 Task: Find connections with filter location Basi with filter topic #branding with filter profile language English with filter current company The Mill with filter school Little Flower Public School - India with filter industry Housing and Community Development with filter service category Telecommunications with filter keywords title Controller
Action: Mouse moved to (474, 63)
Screenshot: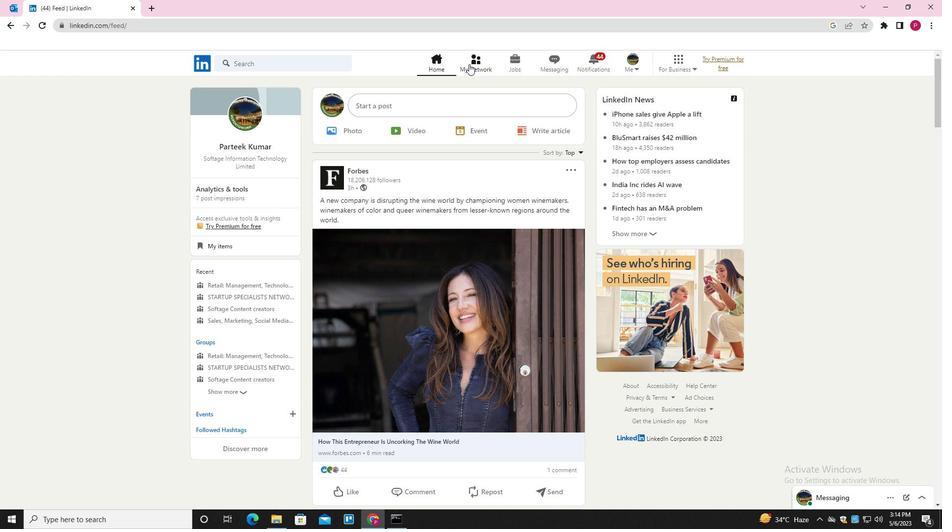 
Action: Mouse pressed left at (474, 63)
Screenshot: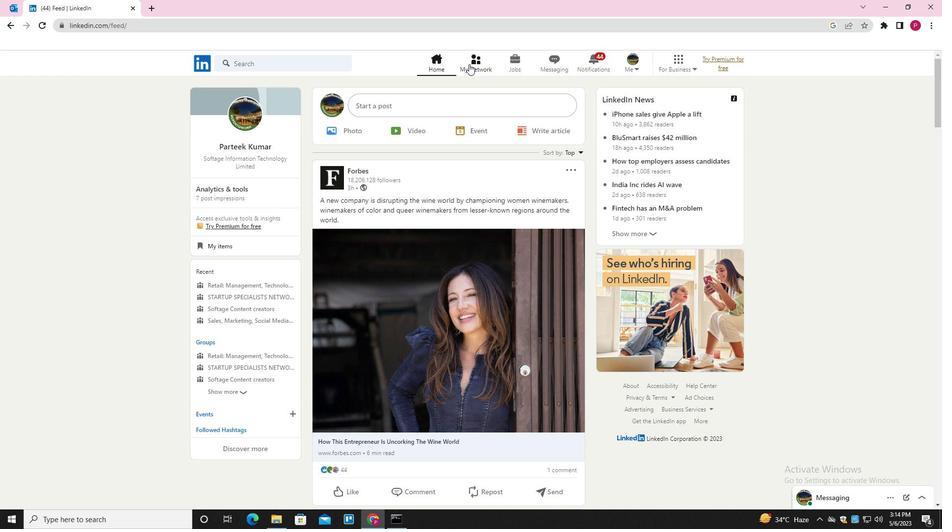 
Action: Mouse moved to (317, 110)
Screenshot: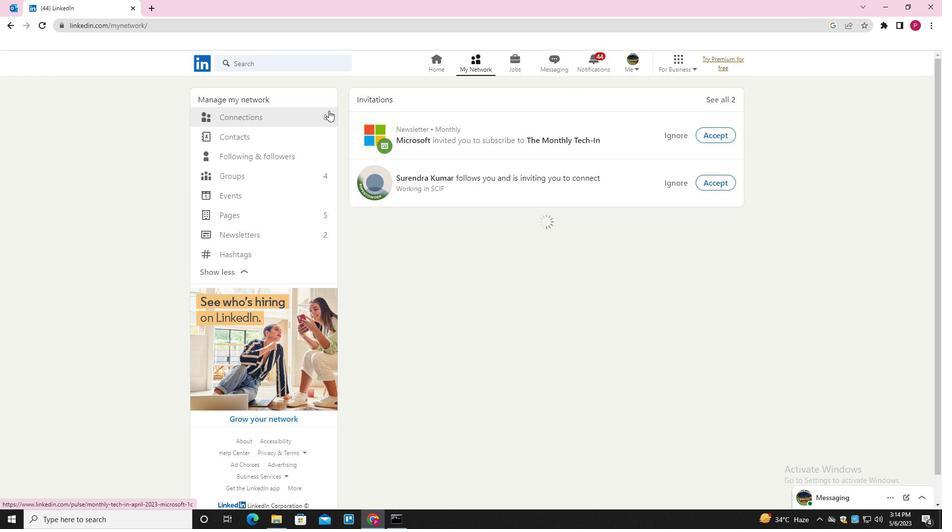
Action: Mouse pressed left at (317, 110)
Screenshot: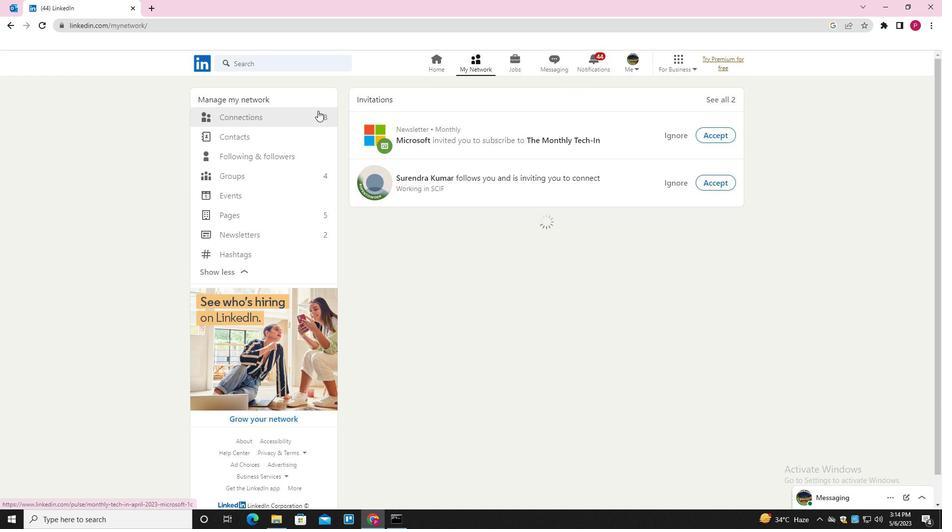 
Action: Mouse moved to (305, 115)
Screenshot: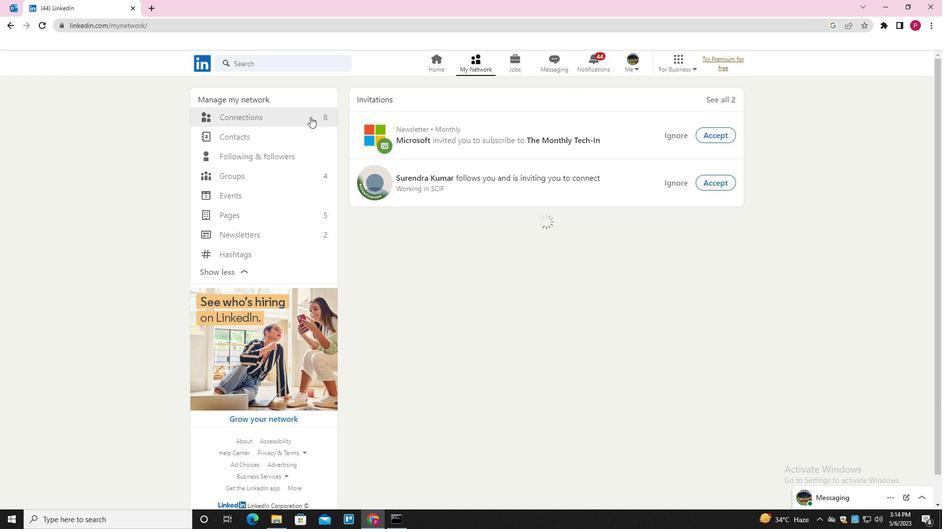 
Action: Mouse pressed left at (305, 115)
Screenshot: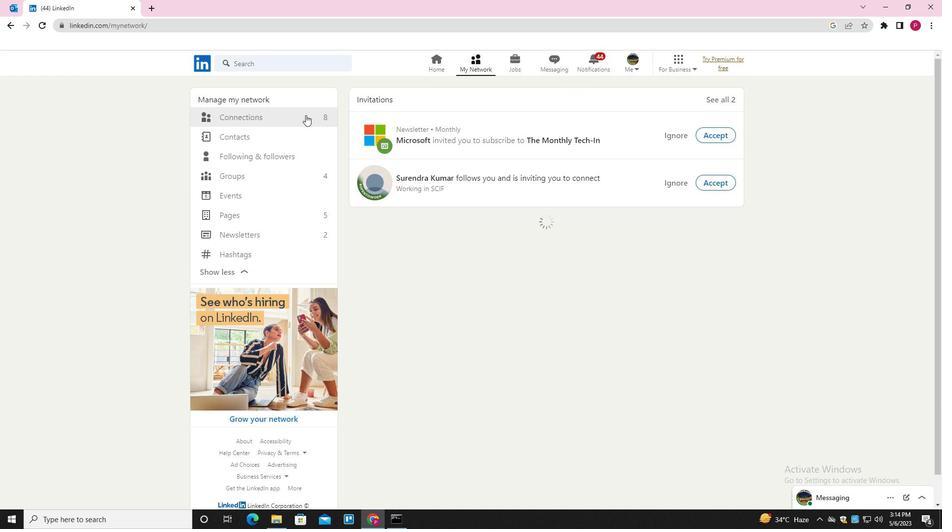 
Action: Mouse moved to (556, 120)
Screenshot: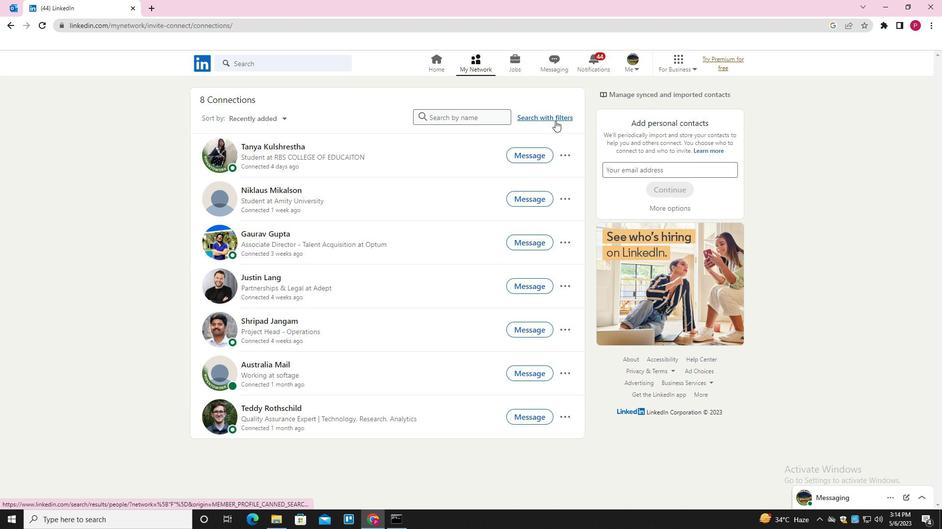 
Action: Mouse pressed left at (556, 120)
Screenshot: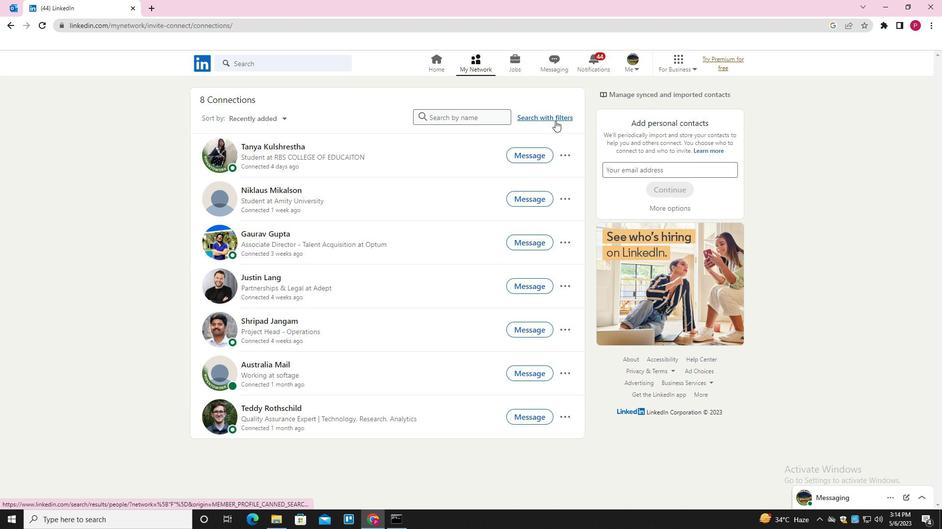 
Action: Mouse moved to (506, 92)
Screenshot: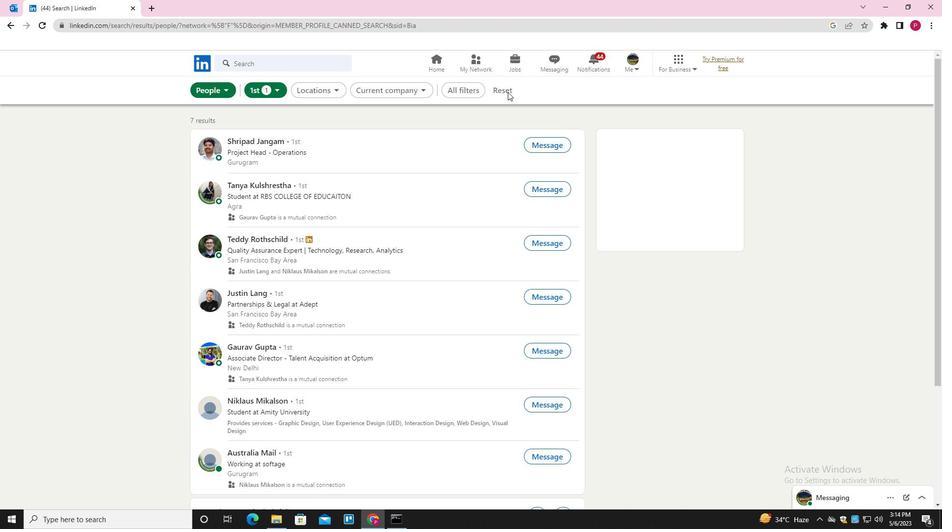 
Action: Mouse pressed left at (506, 92)
Screenshot: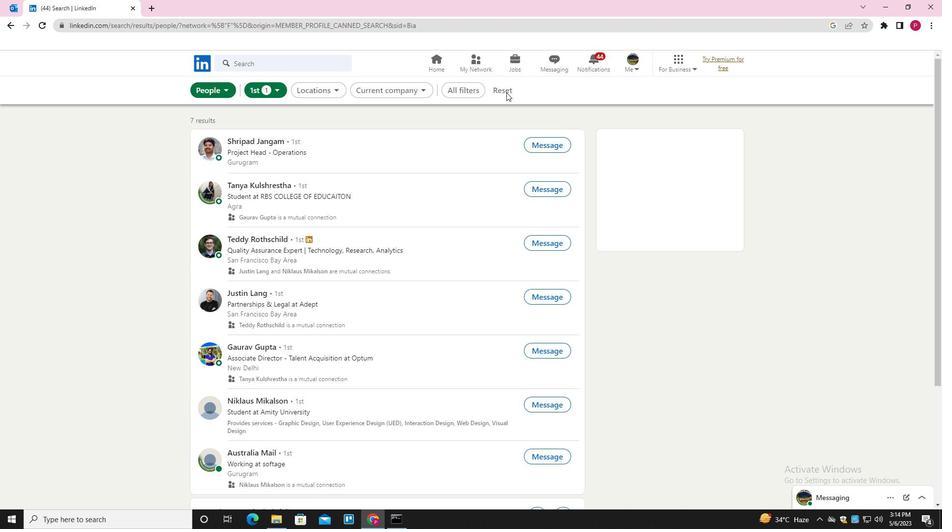 
Action: Mouse moved to (490, 92)
Screenshot: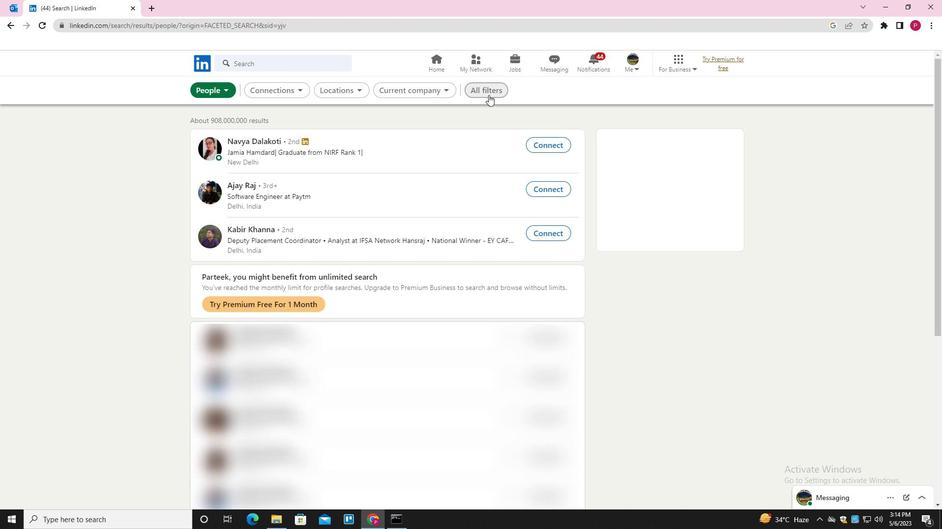
Action: Mouse pressed left at (490, 92)
Screenshot: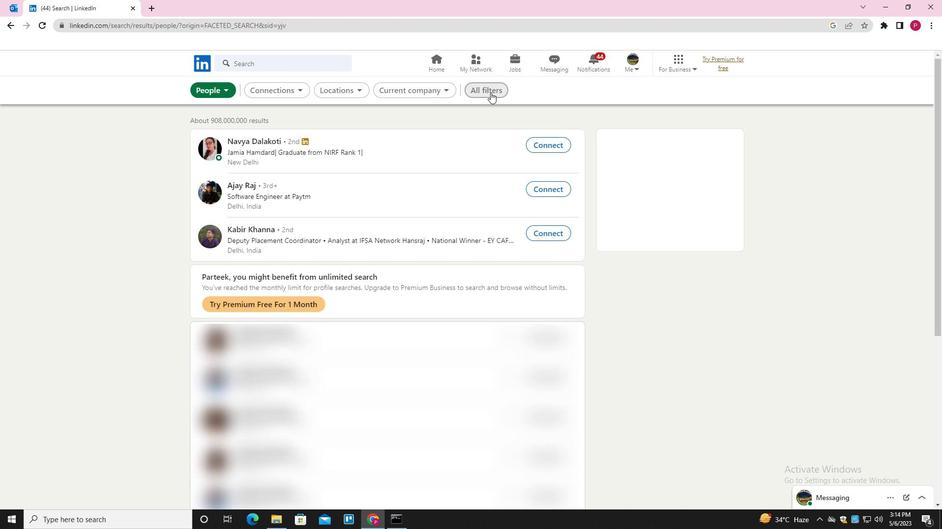 
Action: Mouse moved to (704, 237)
Screenshot: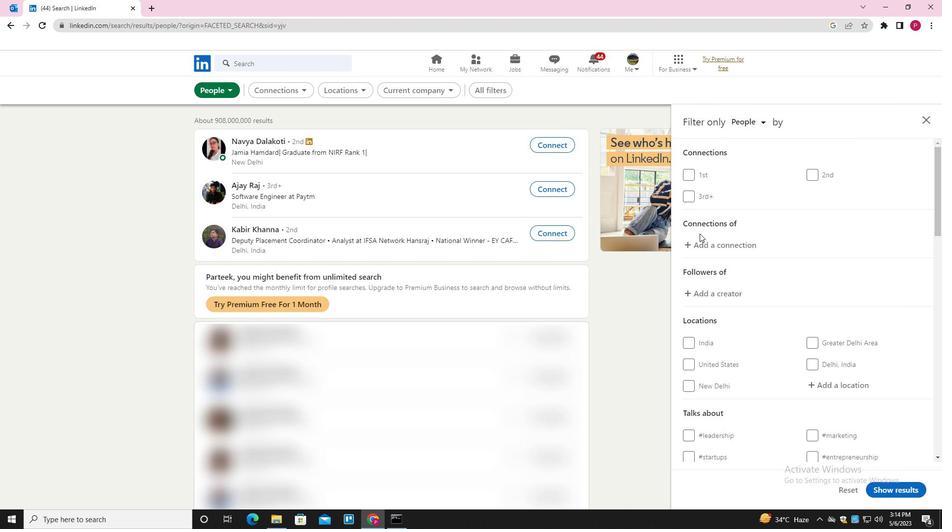 
Action: Mouse scrolled (704, 236) with delta (0, 0)
Screenshot: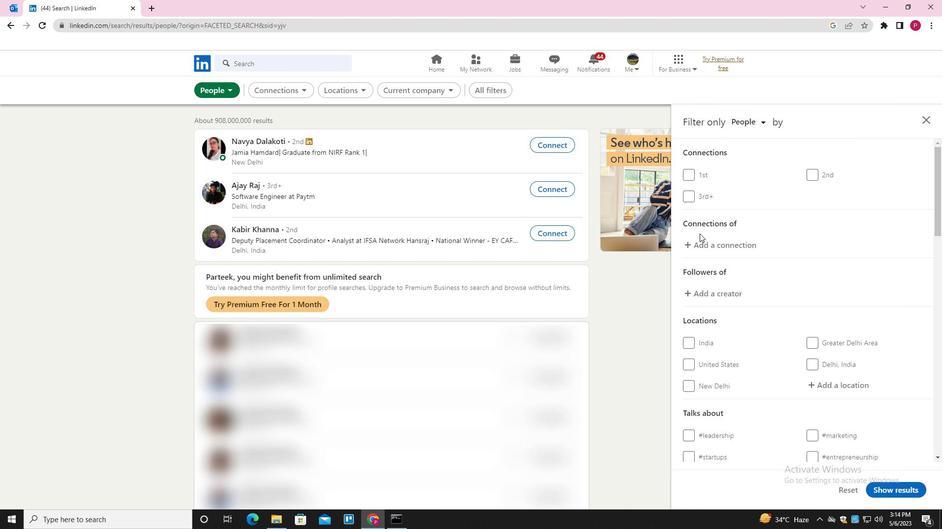 
Action: Mouse moved to (705, 238)
Screenshot: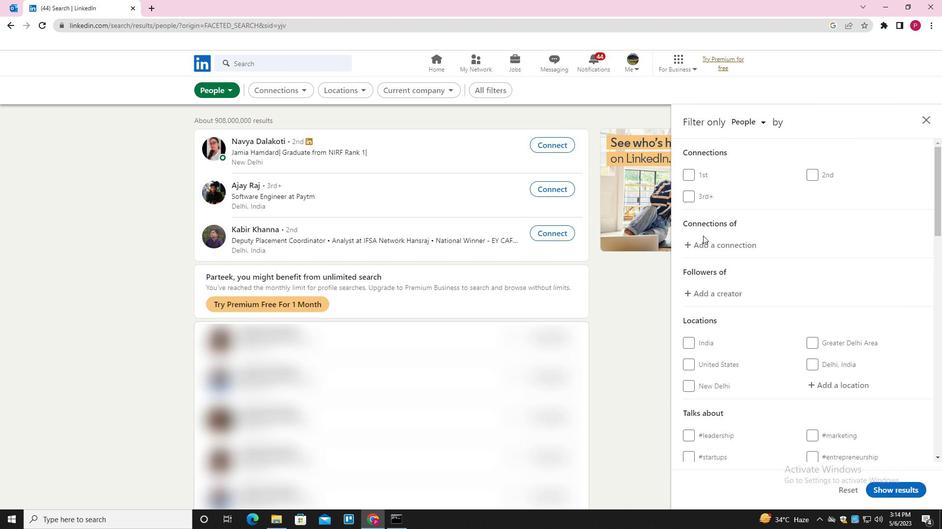 
Action: Mouse scrolled (705, 237) with delta (0, 0)
Screenshot: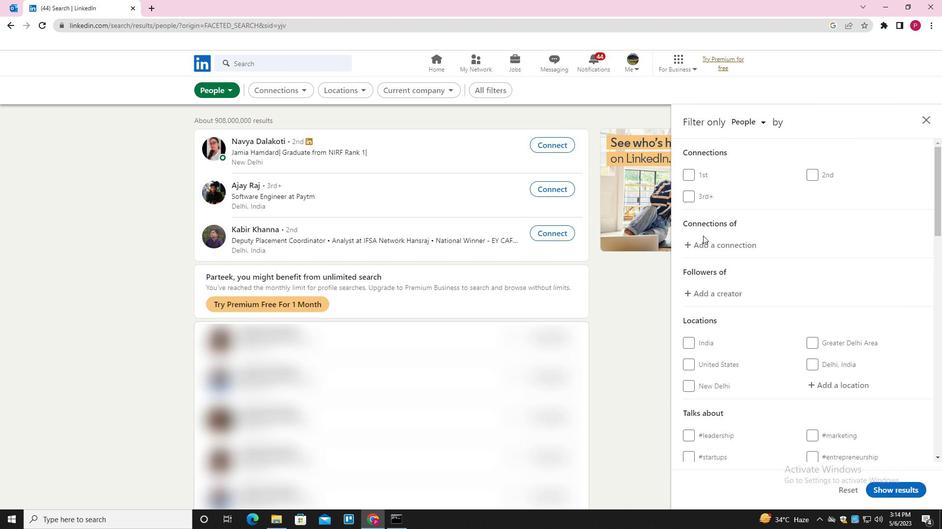 
Action: Mouse moved to (845, 287)
Screenshot: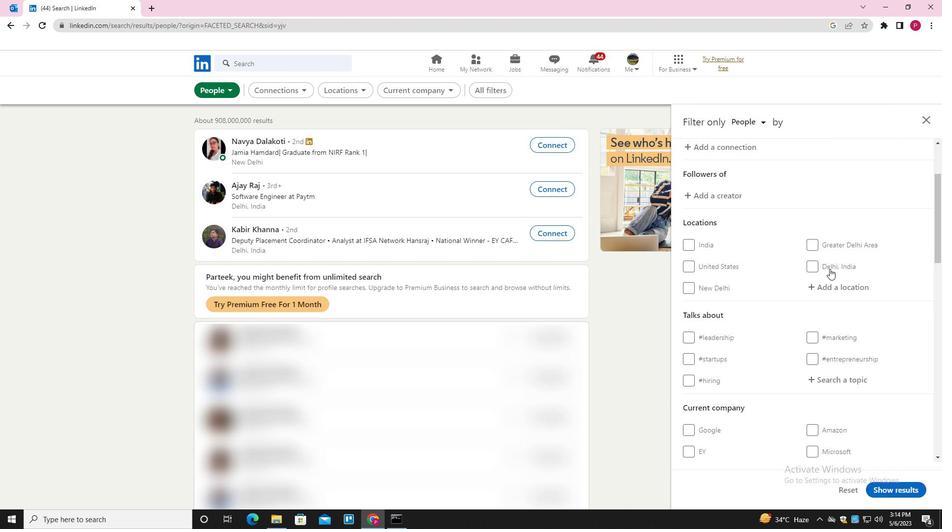 
Action: Mouse pressed left at (845, 287)
Screenshot: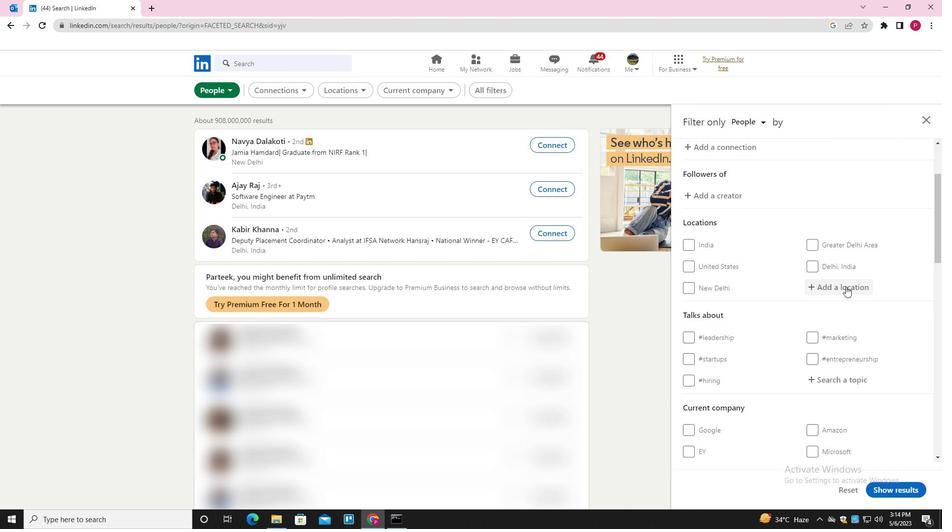 
Action: Key pressed <Key.shift>BASI<Key.down><Key.down><Key.down><Key.down><Key.down><Key.down><Key.down><Key.down><Key.down><Key.down><Key.down><Key.down><Key.down><Key.down><Key.down><Key.down><Key.up><Key.enter>
Screenshot: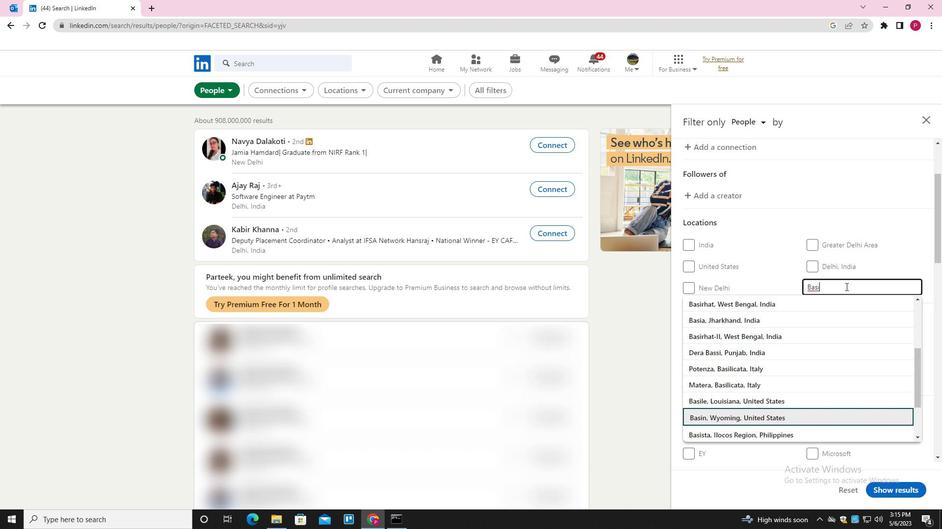 
Action: Mouse moved to (799, 319)
Screenshot: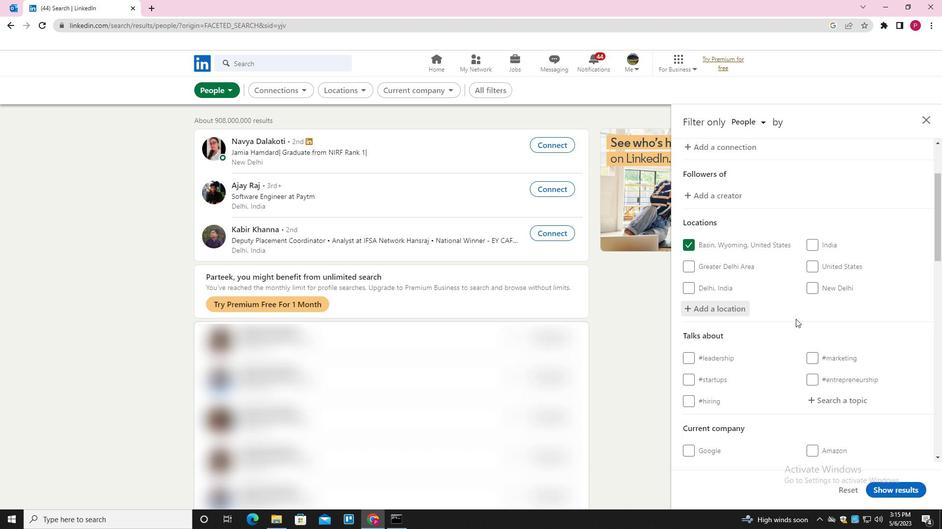 
Action: Mouse scrolled (799, 319) with delta (0, 0)
Screenshot: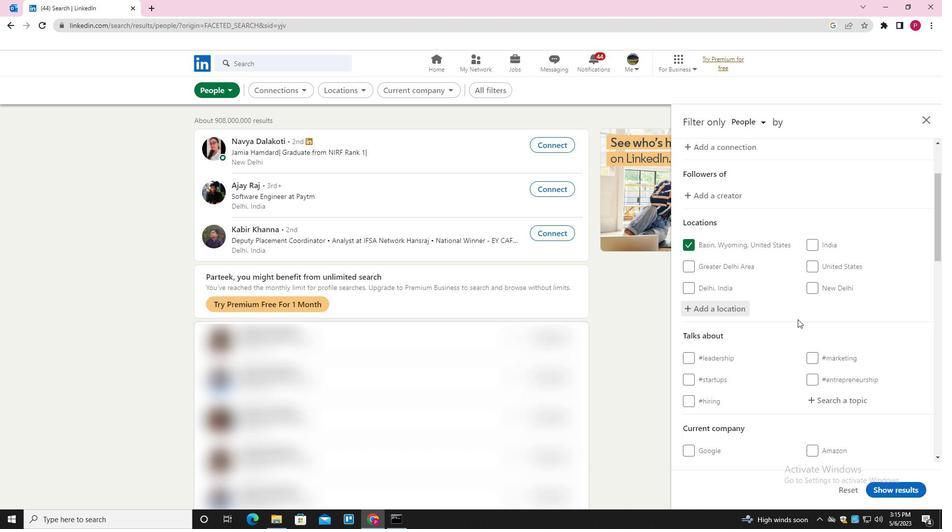 
Action: Mouse scrolled (799, 319) with delta (0, 0)
Screenshot: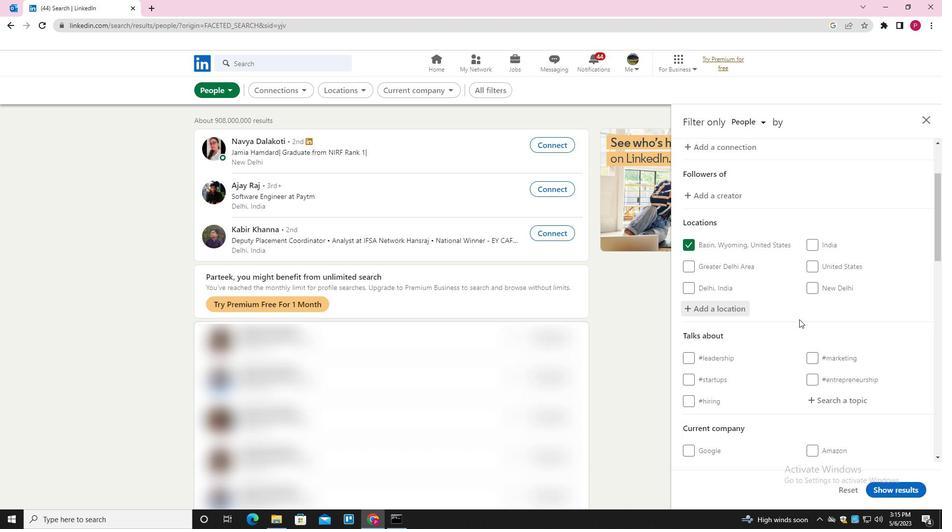 
Action: Mouse scrolled (799, 319) with delta (0, 0)
Screenshot: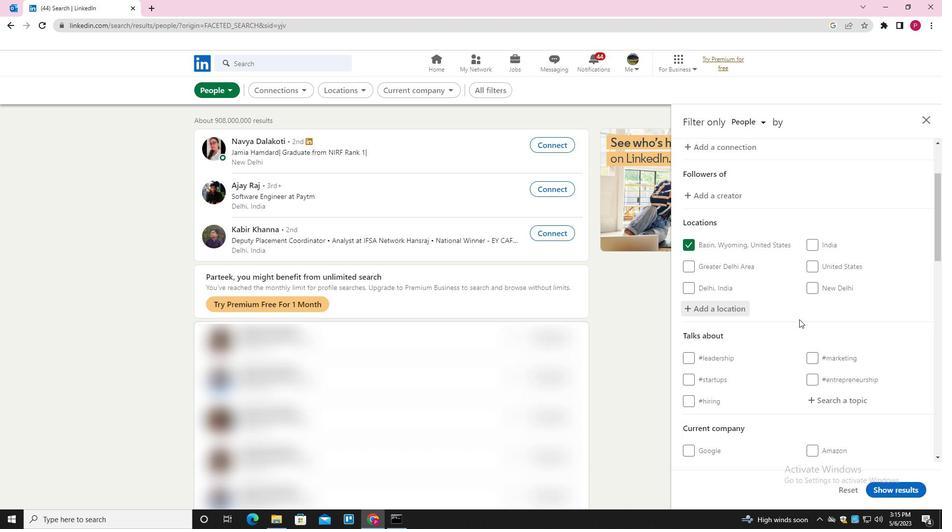 
Action: Mouse scrolled (799, 319) with delta (0, 0)
Screenshot: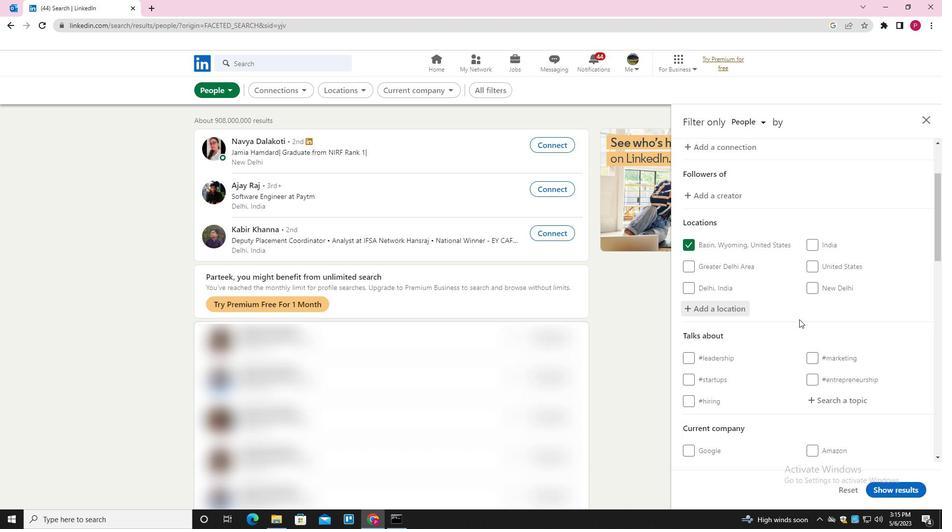 
Action: Mouse moved to (844, 206)
Screenshot: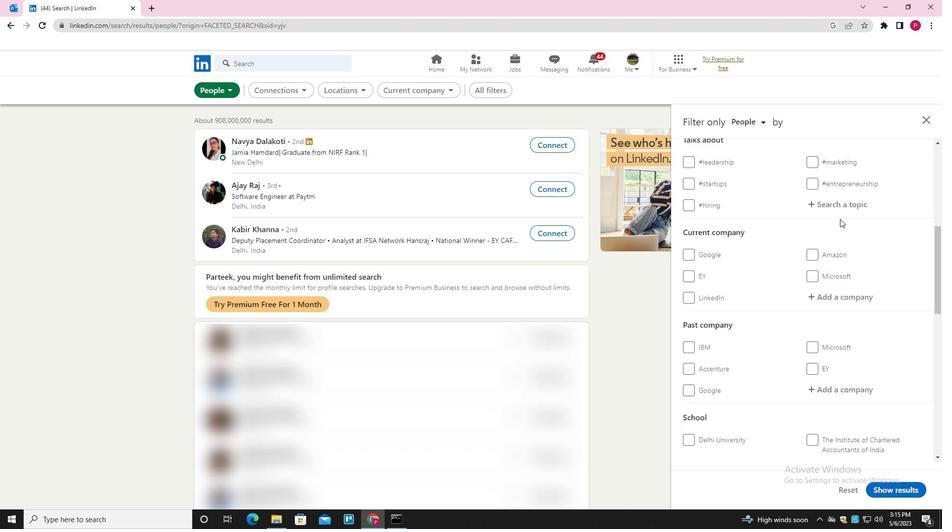 
Action: Mouse pressed left at (844, 206)
Screenshot: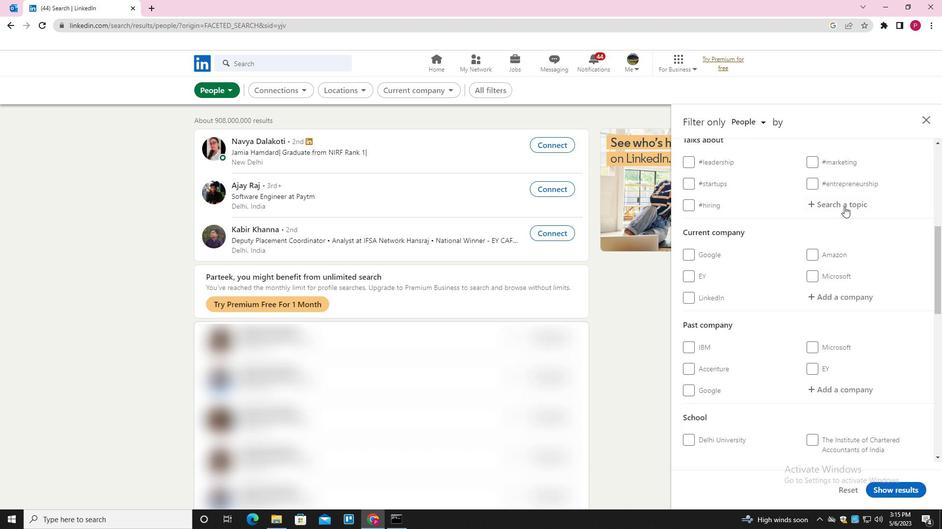 
Action: Key pressed BRANDING<Key.down><Key.enter>
Screenshot: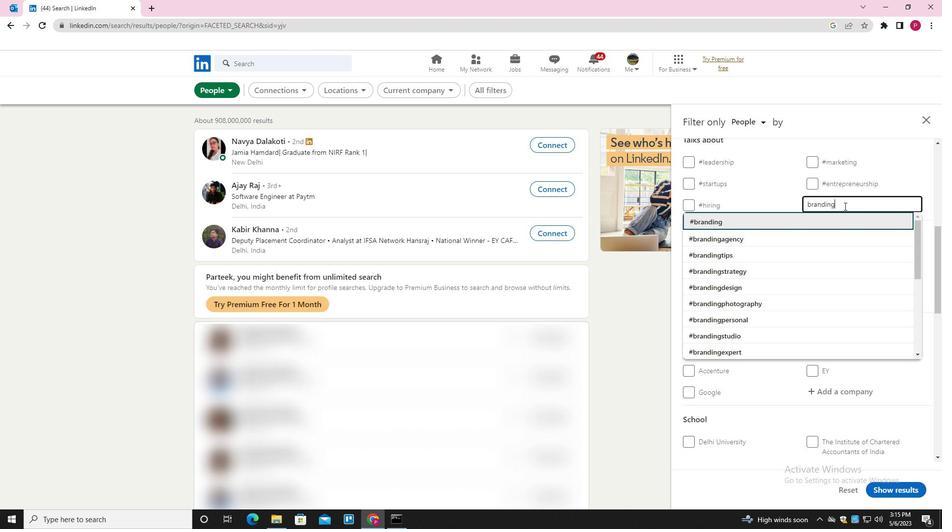 
Action: Mouse moved to (804, 290)
Screenshot: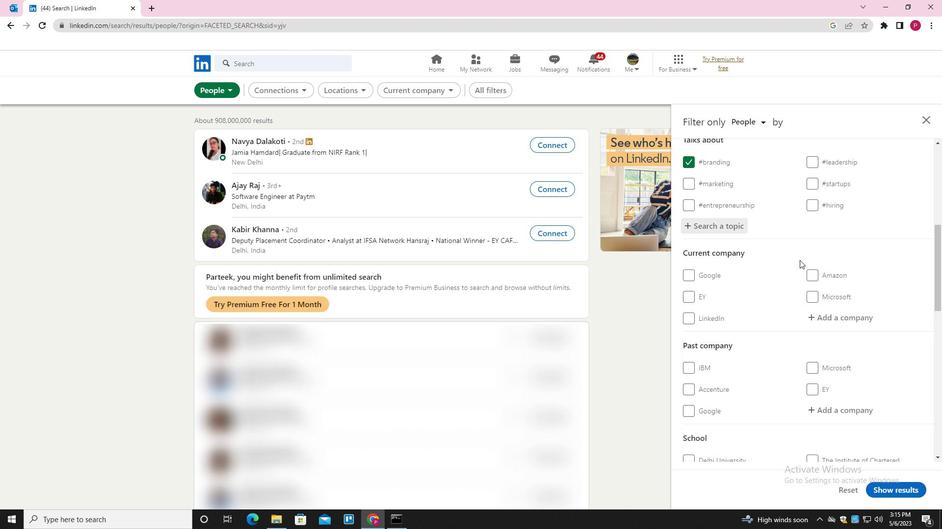 
Action: Mouse scrolled (804, 289) with delta (0, 0)
Screenshot: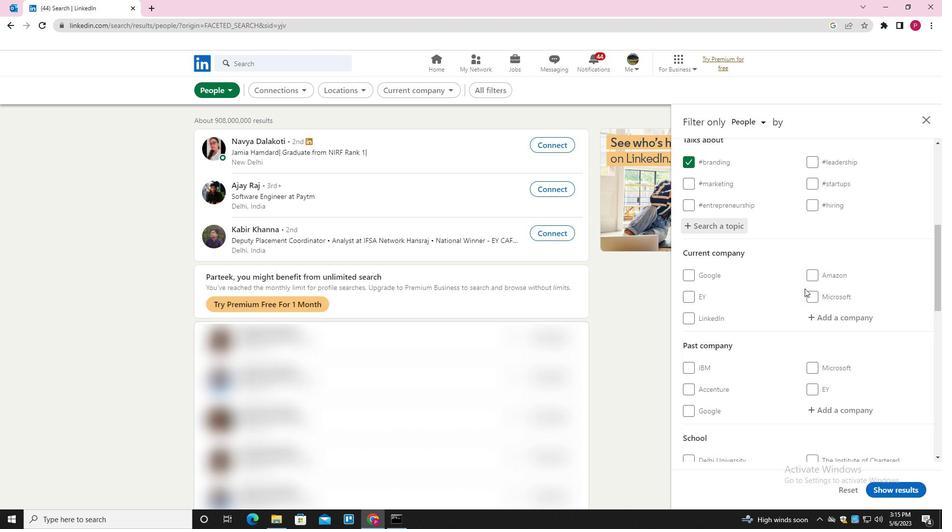 
Action: Mouse scrolled (804, 289) with delta (0, 0)
Screenshot: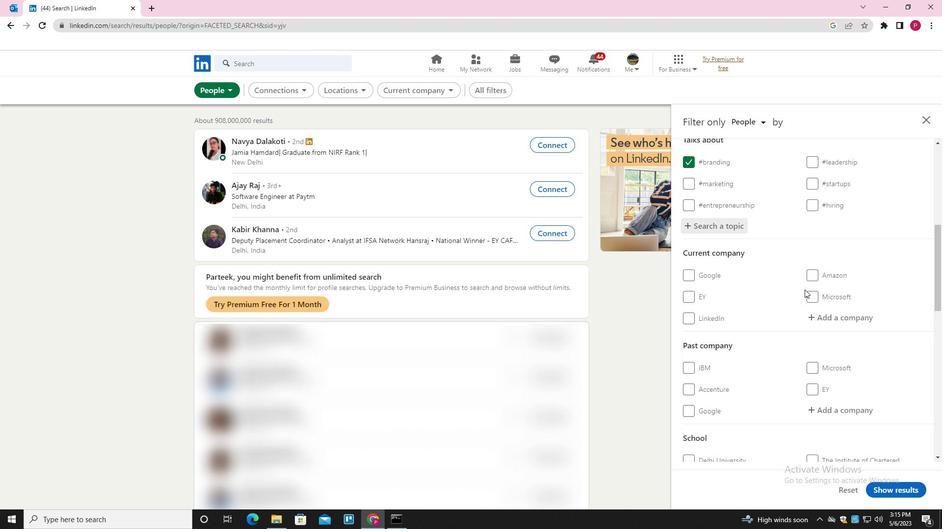 
Action: Mouse scrolled (804, 289) with delta (0, 0)
Screenshot: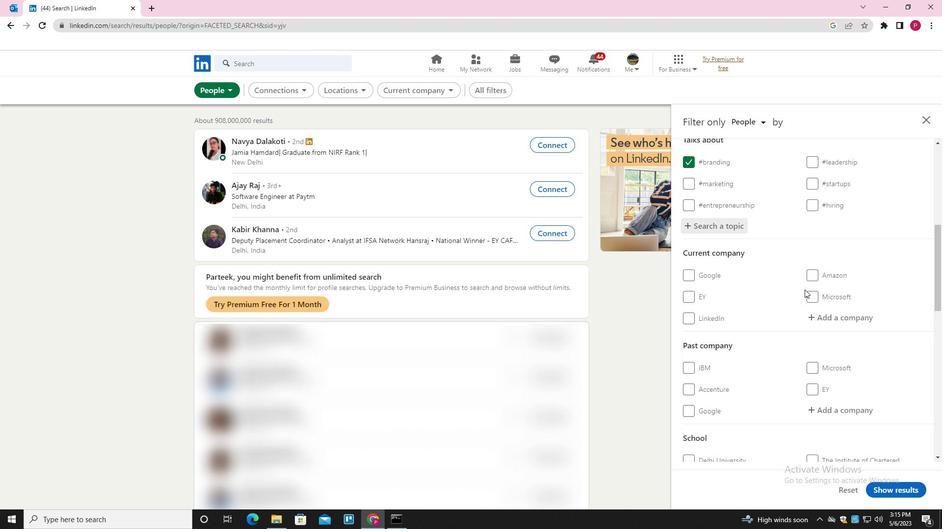 
Action: Mouse scrolled (804, 289) with delta (0, 0)
Screenshot: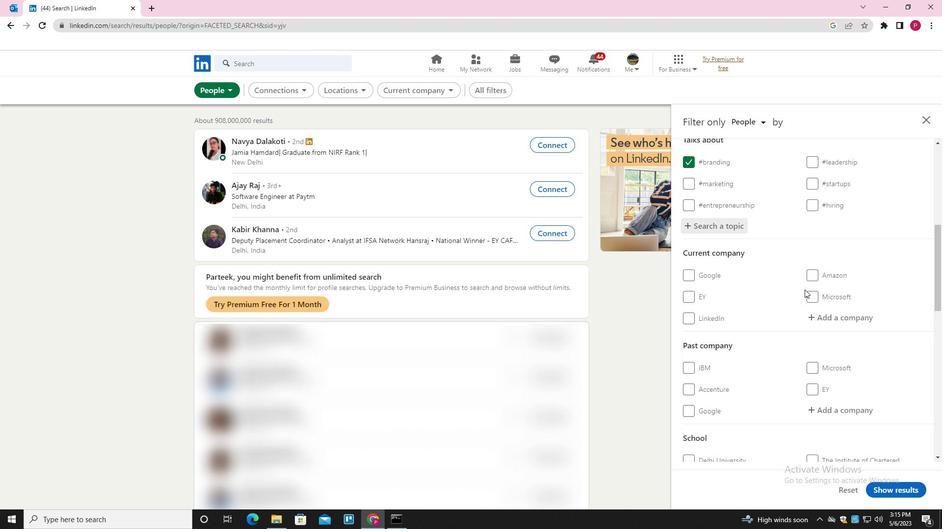 
Action: Mouse scrolled (804, 289) with delta (0, 0)
Screenshot: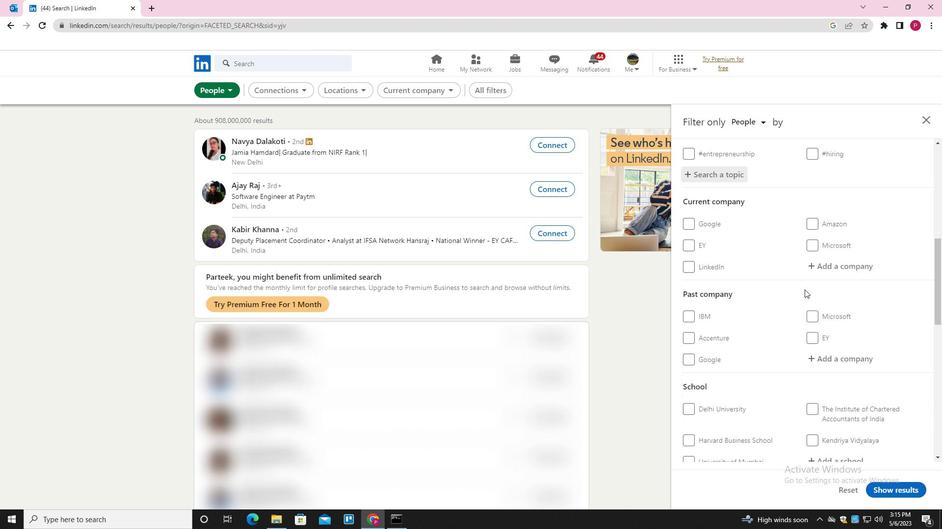 
Action: Mouse moved to (819, 273)
Screenshot: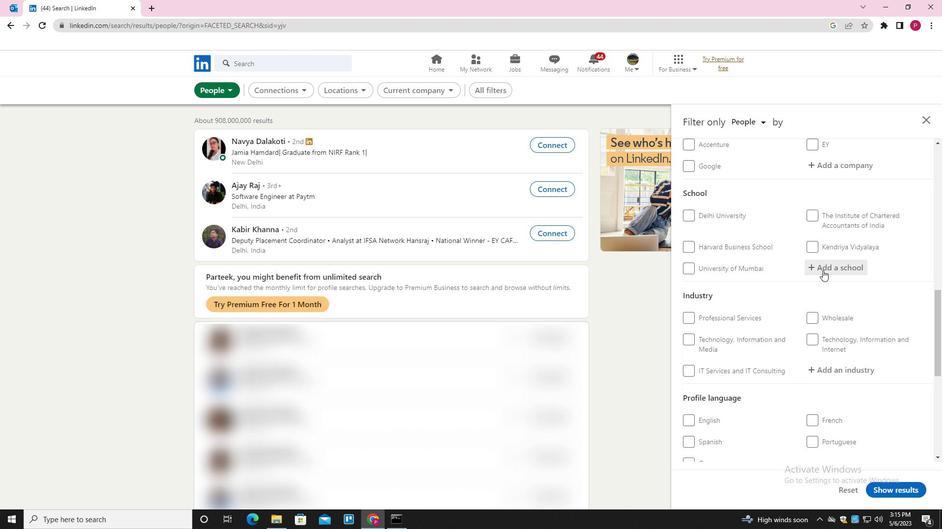
Action: Mouse scrolled (819, 272) with delta (0, 0)
Screenshot: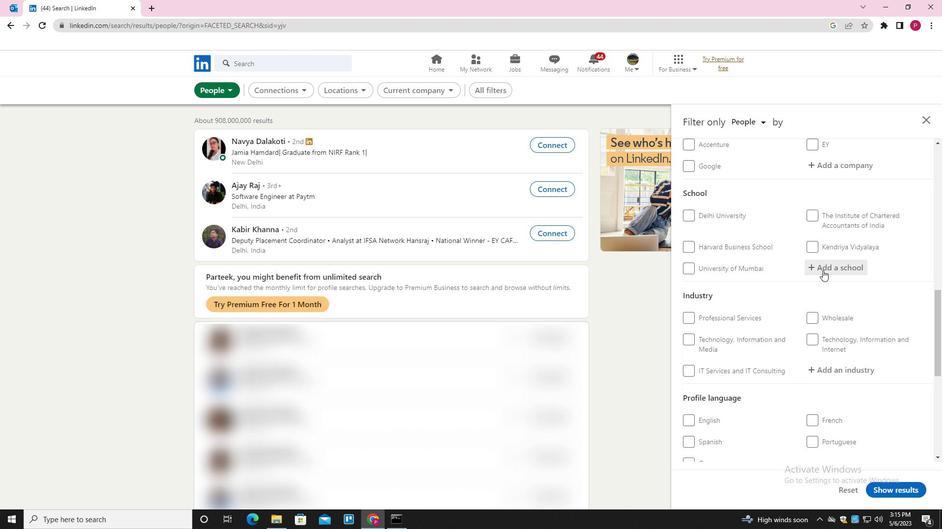 
Action: Mouse moved to (817, 274)
Screenshot: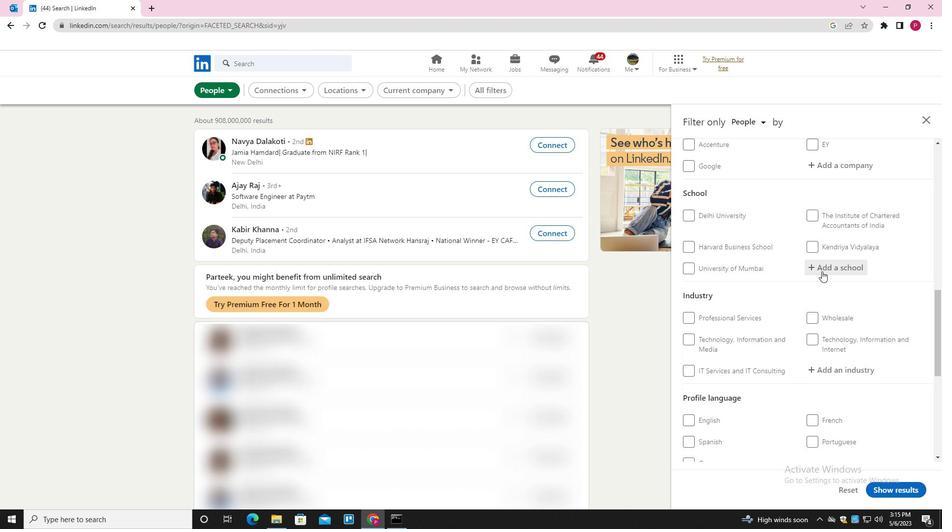 
Action: Mouse scrolled (817, 273) with delta (0, 0)
Screenshot: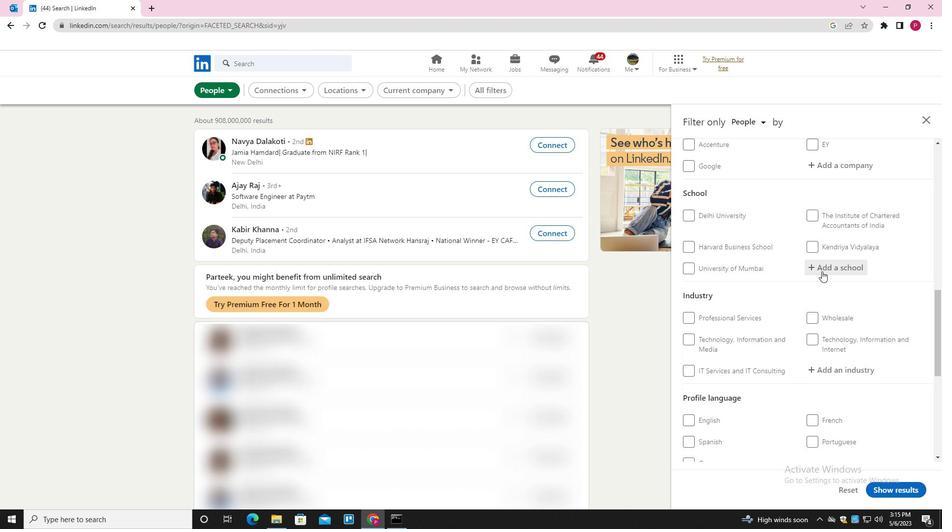 
Action: Mouse moved to (817, 274)
Screenshot: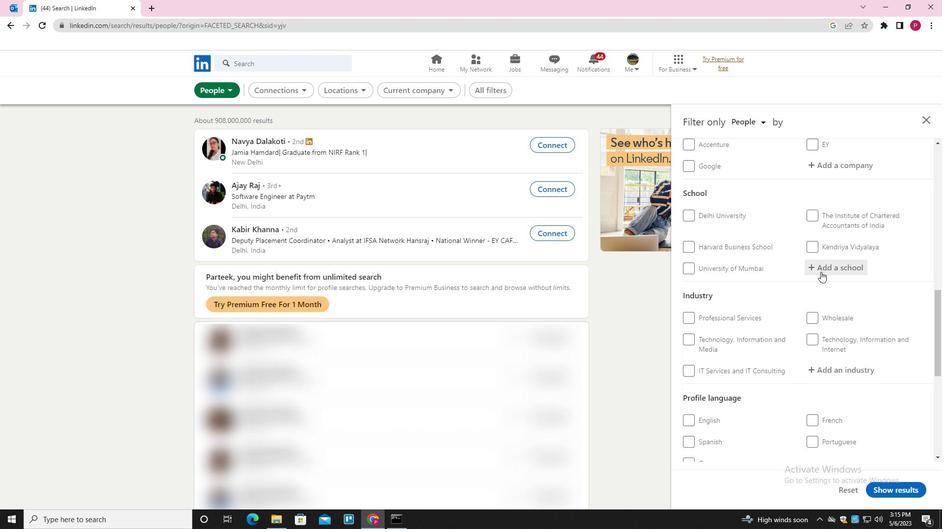 
Action: Mouse scrolled (817, 274) with delta (0, 0)
Screenshot: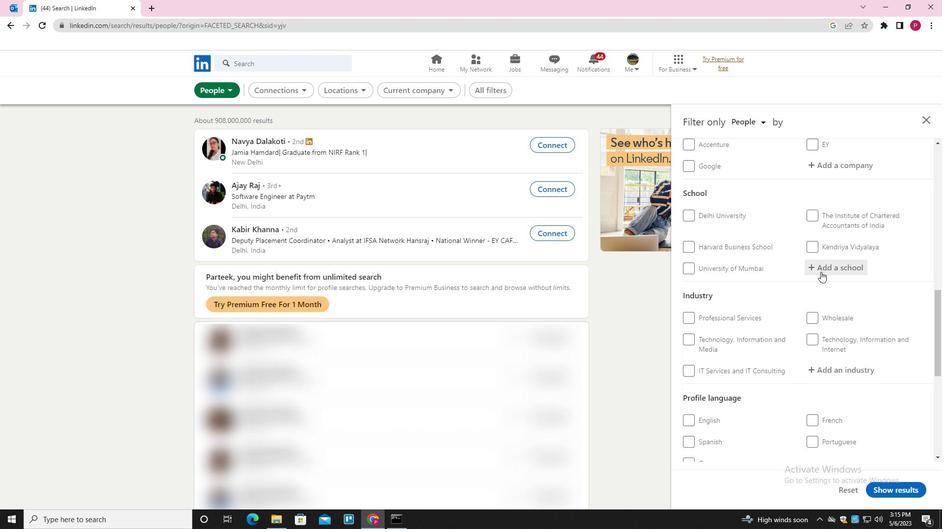 
Action: Mouse moved to (817, 274)
Screenshot: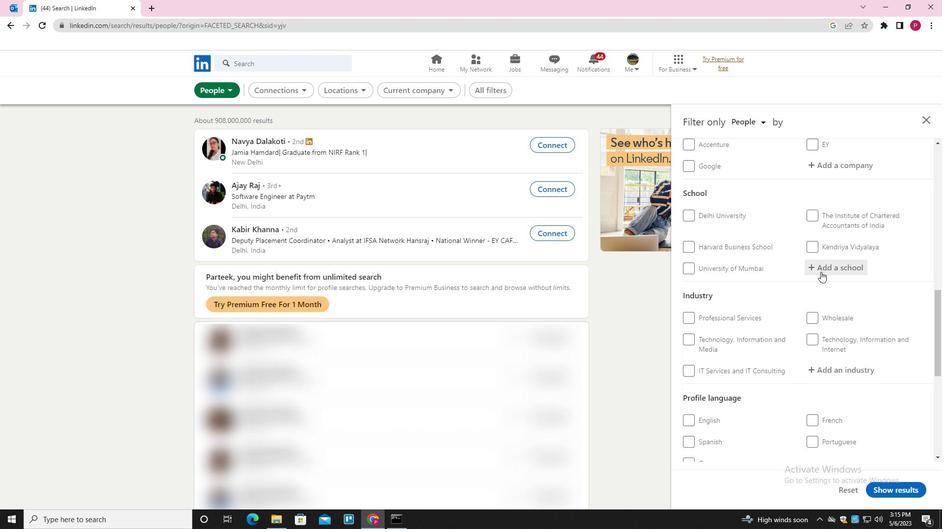 
Action: Mouse scrolled (817, 274) with delta (0, 0)
Screenshot: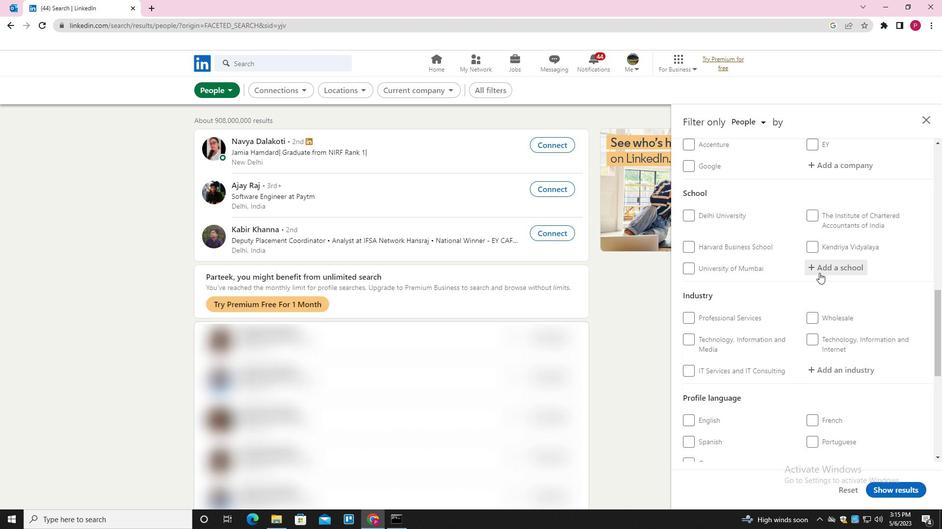 
Action: Mouse moved to (816, 275)
Screenshot: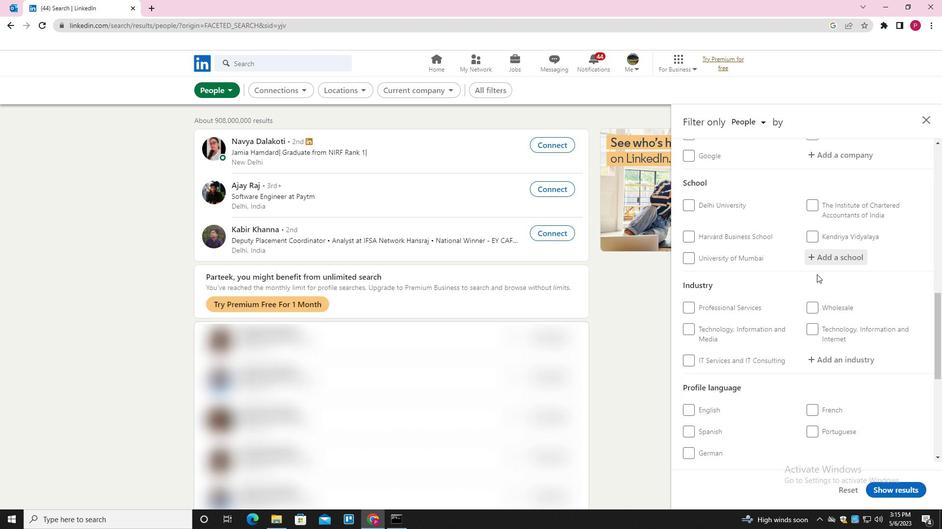 
Action: Mouse scrolled (816, 274) with delta (0, 0)
Screenshot: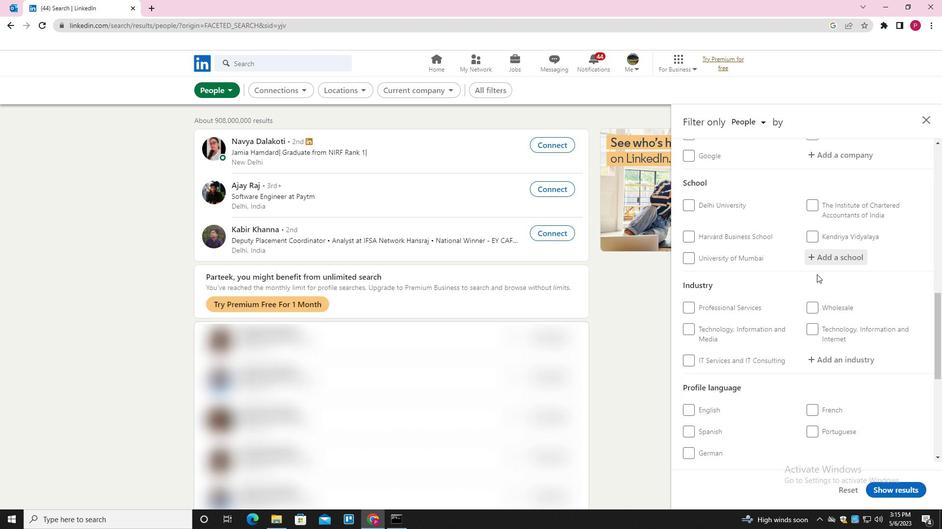 
Action: Mouse moved to (682, 175)
Screenshot: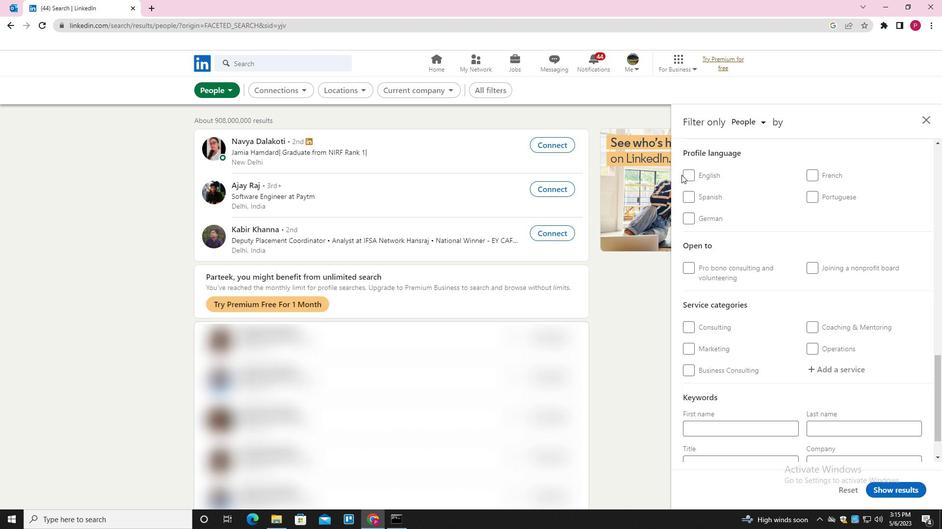 
Action: Mouse pressed left at (682, 175)
Screenshot: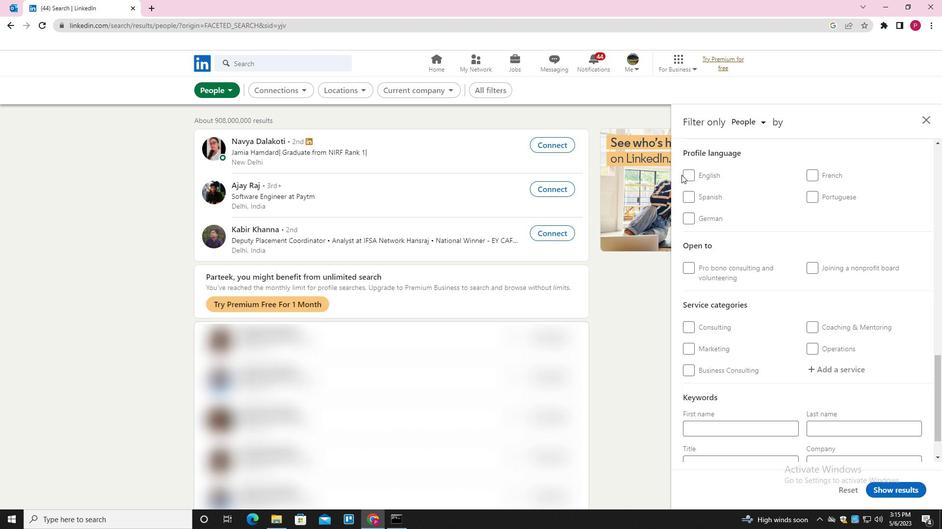 
Action: Mouse moved to (687, 174)
Screenshot: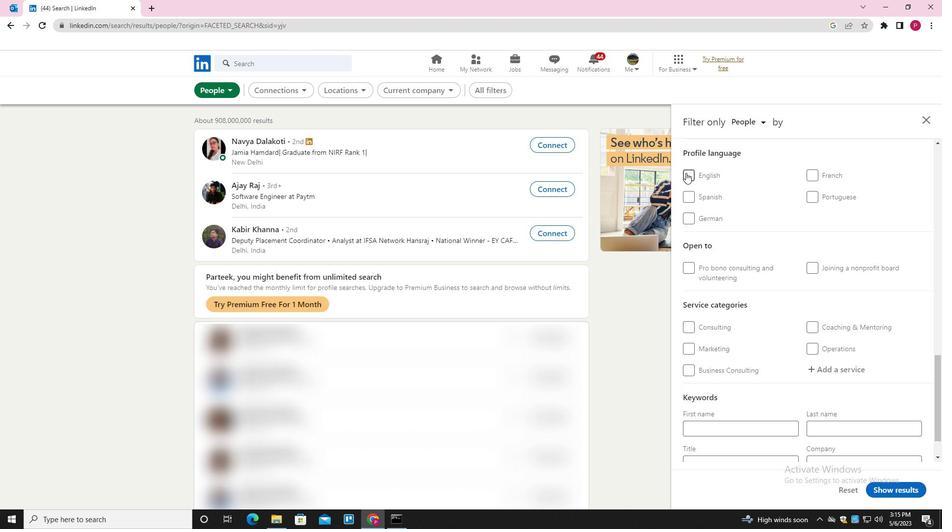 
Action: Mouse pressed left at (687, 174)
Screenshot: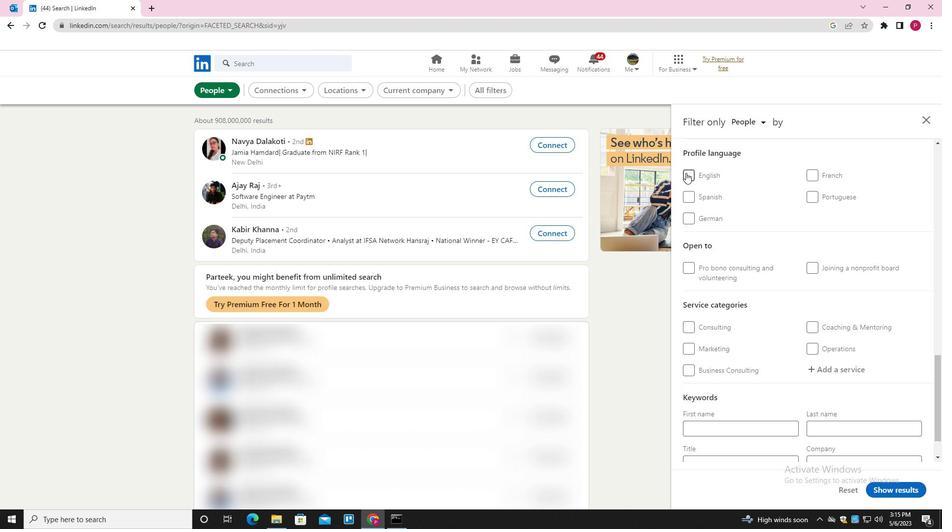 
Action: Mouse moved to (735, 211)
Screenshot: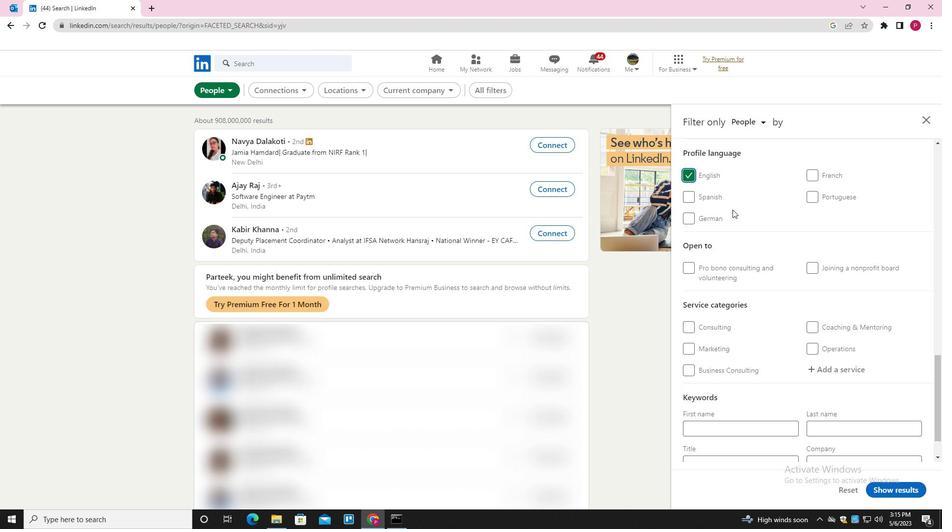 
Action: Mouse scrolled (735, 211) with delta (0, 0)
Screenshot: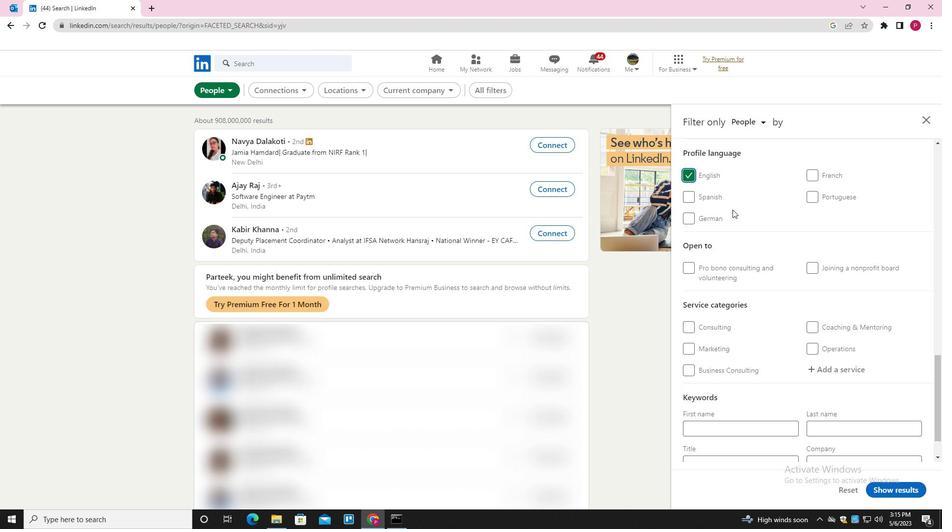 
Action: Mouse moved to (736, 212)
Screenshot: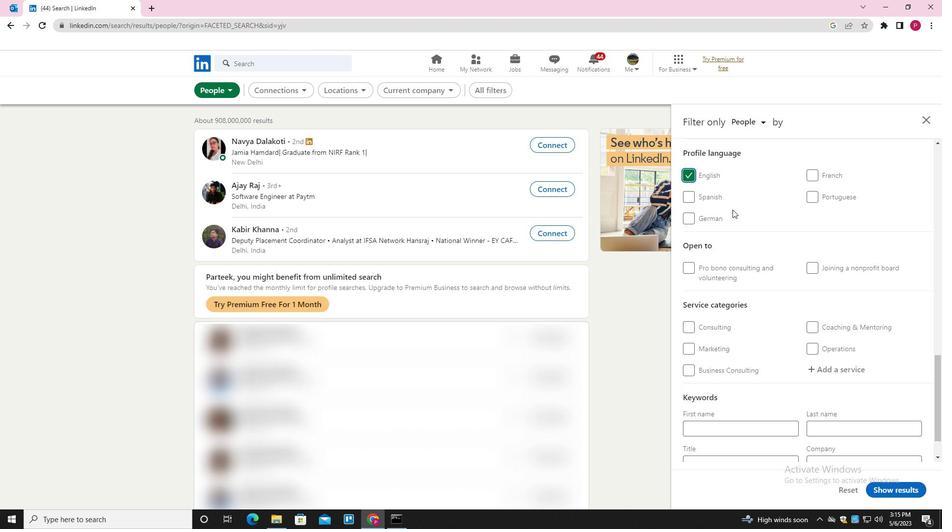 
Action: Mouse scrolled (736, 212) with delta (0, 0)
Screenshot: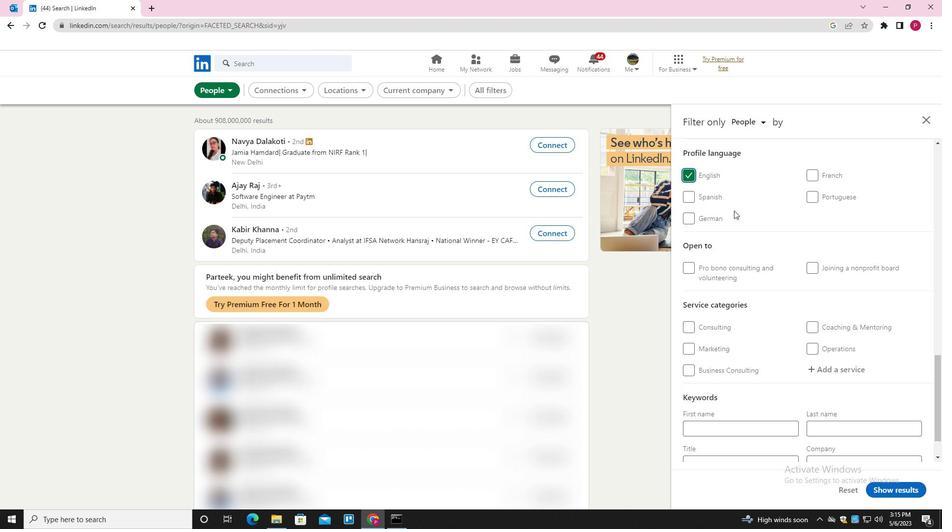
Action: Mouse moved to (736, 213)
Screenshot: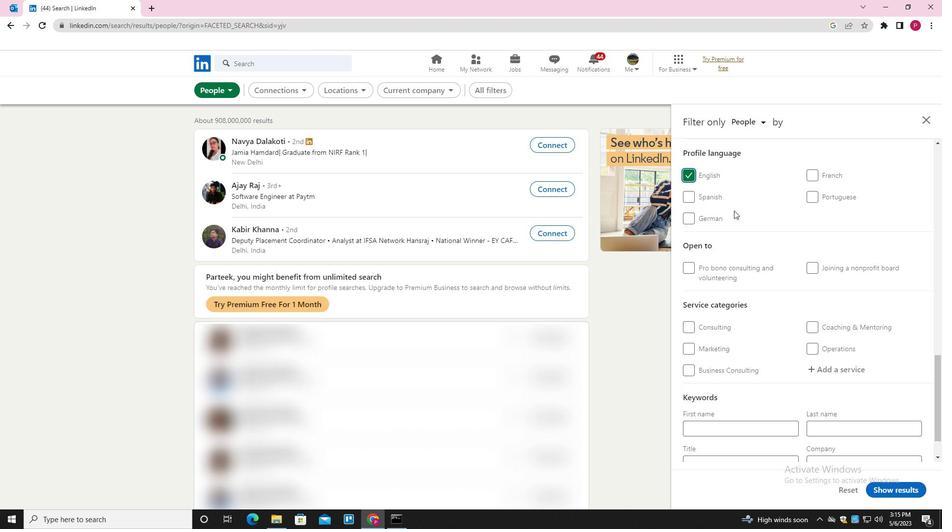 
Action: Mouse scrolled (736, 213) with delta (0, 0)
Screenshot: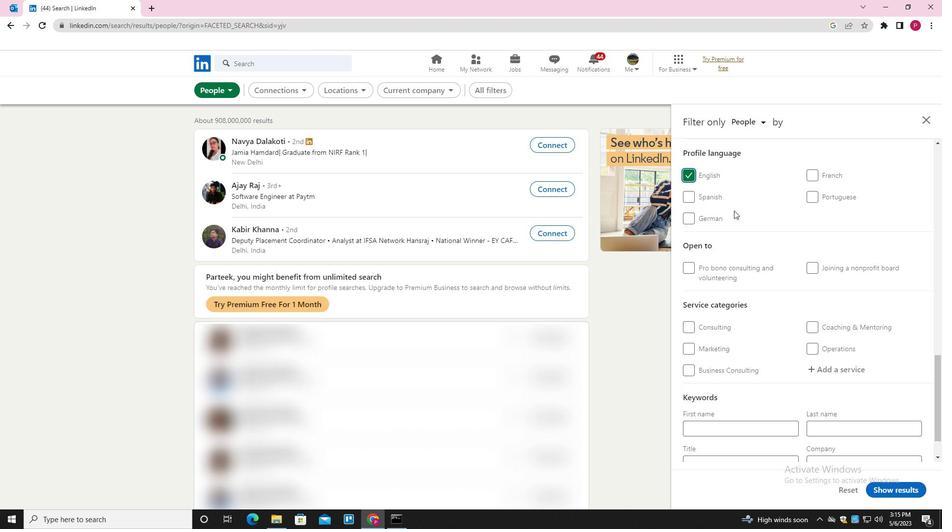 
Action: Mouse moved to (737, 214)
Screenshot: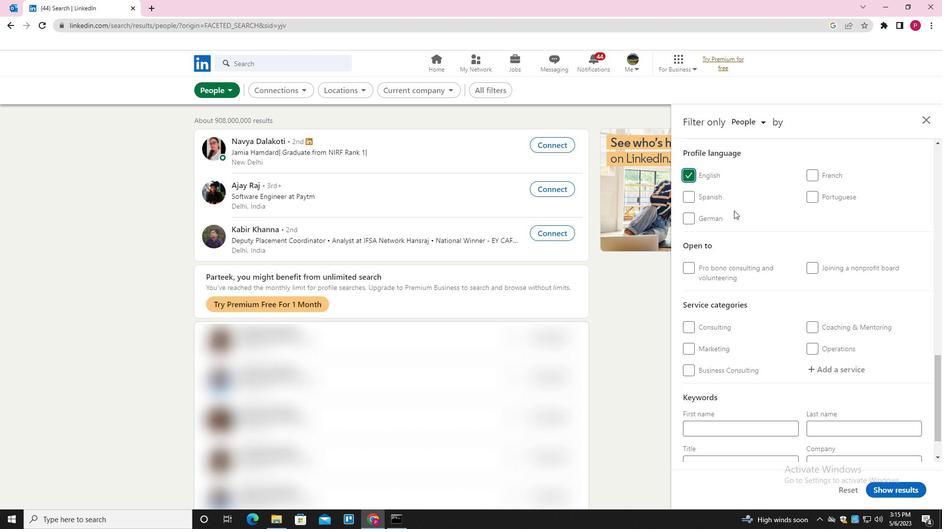 
Action: Mouse scrolled (737, 214) with delta (0, 0)
Screenshot: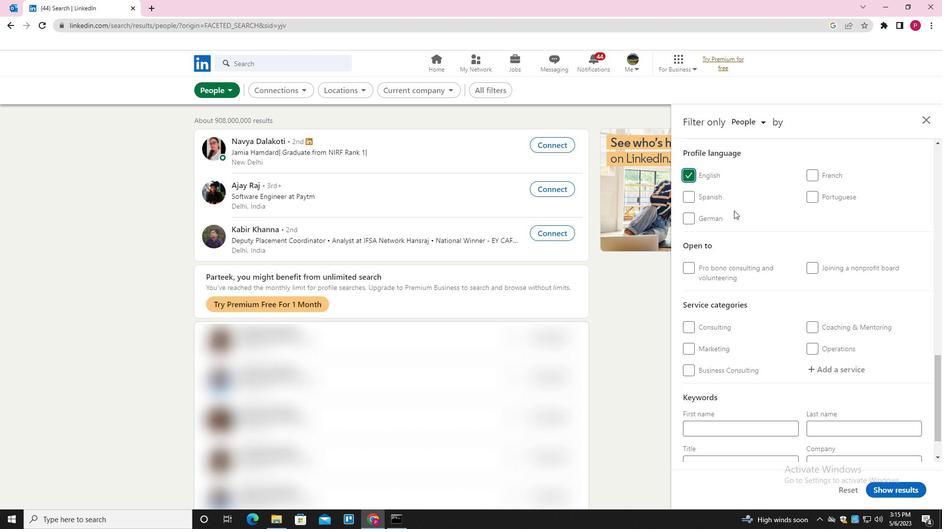 
Action: Mouse moved to (737, 215)
Screenshot: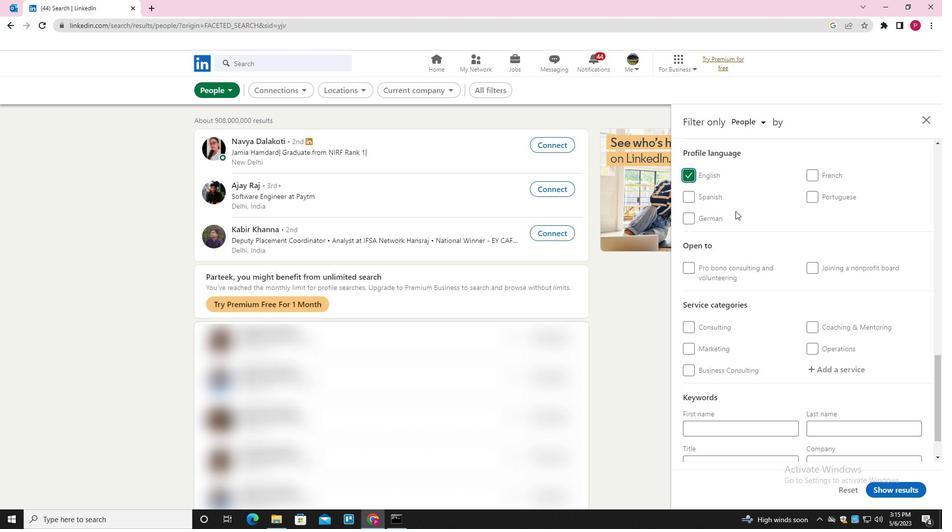 
Action: Mouse scrolled (737, 215) with delta (0, 0)
Screenshot: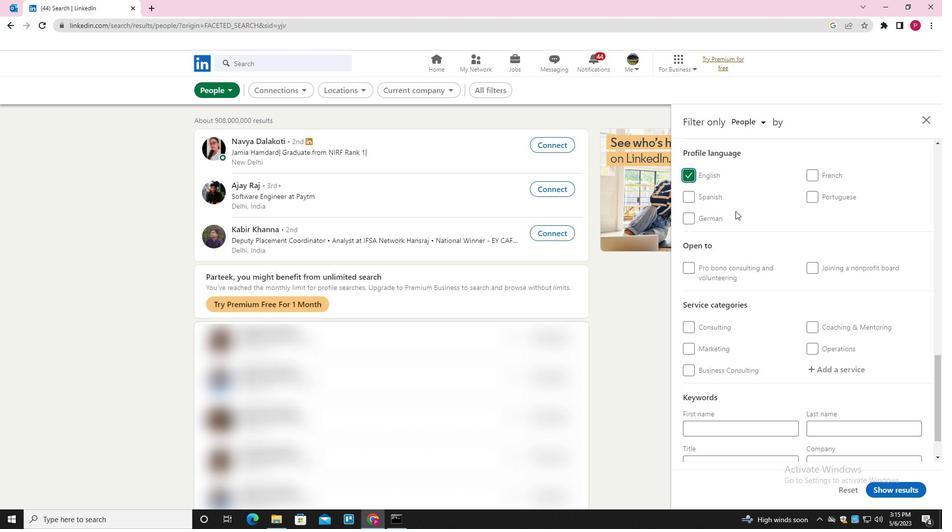 
Action: Mouse moved to (789, 251)
Screenshot: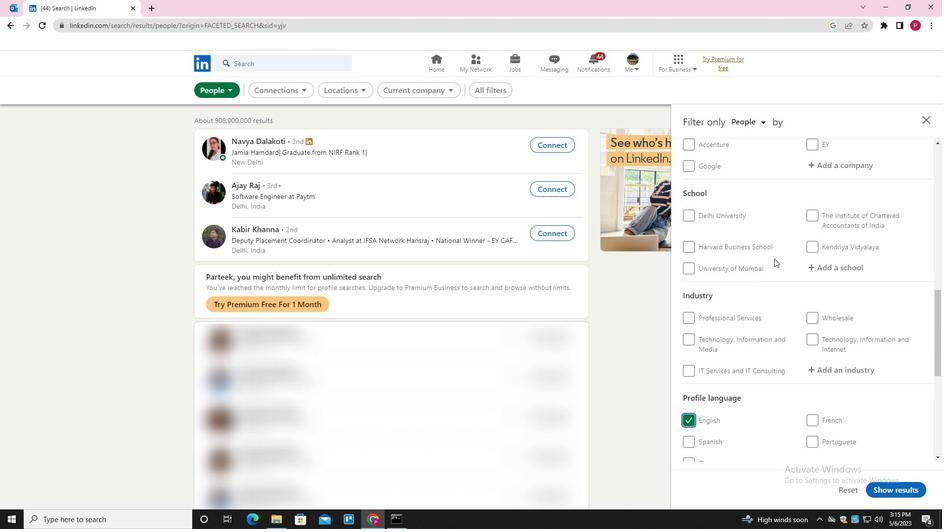 
Action: Mouse scrolled (789, 251) with delta (0, 0)
Screenshot: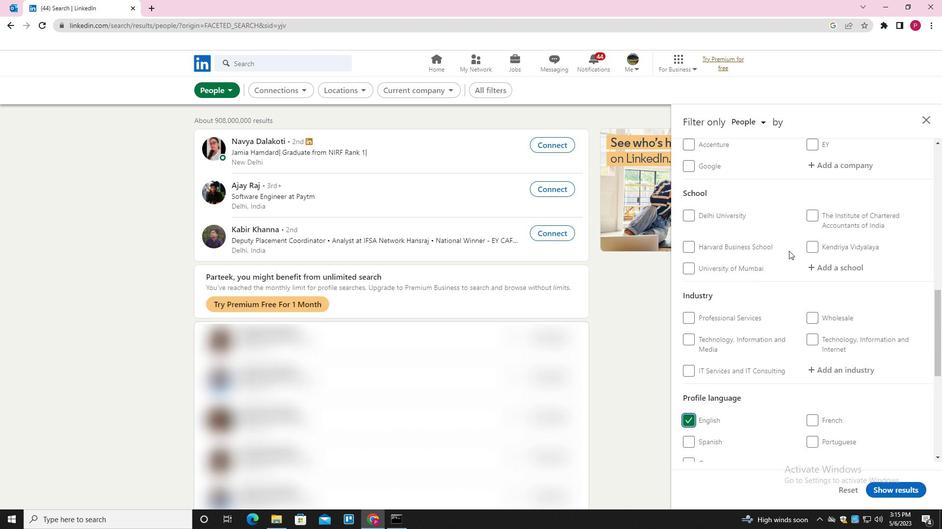 
Action: Mouse scrolled (789, 251) with delta (0, 0)
Screenshot: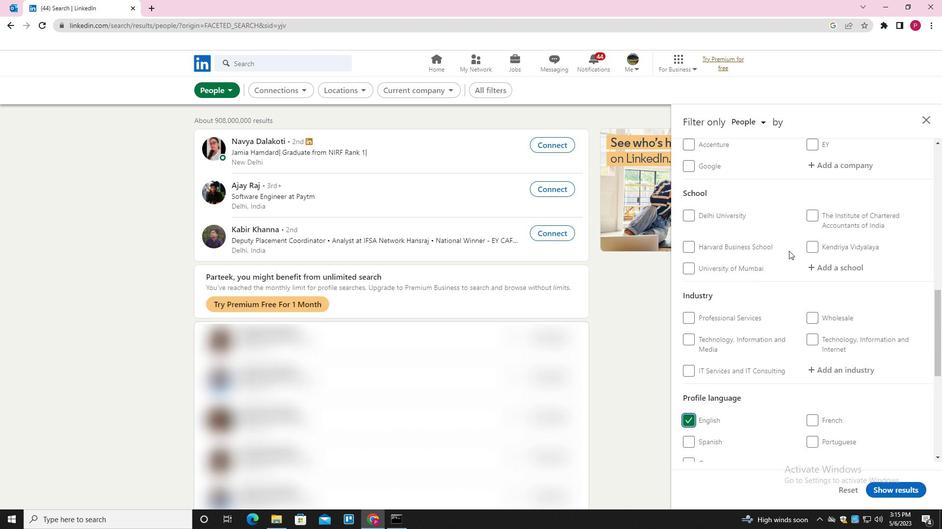 
Action: Mouse moved to (788, 251)
Screenshot: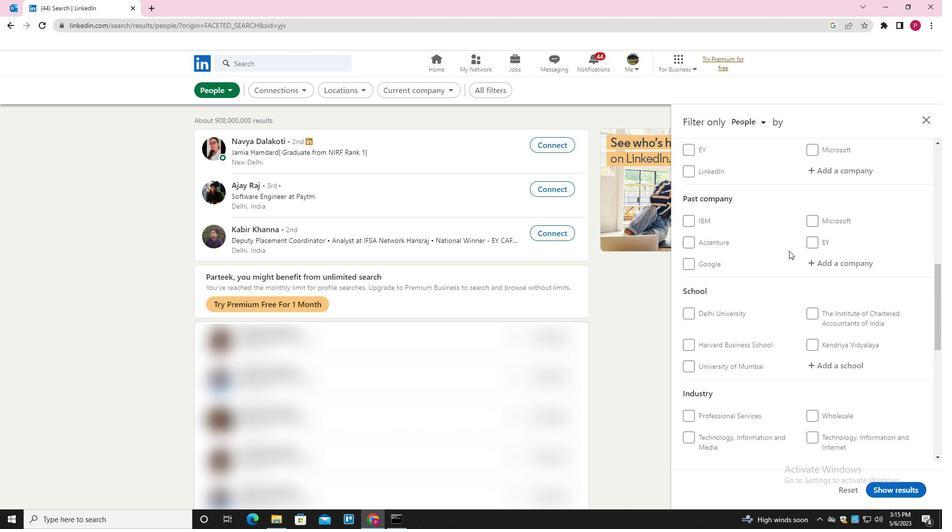 
Action: Mouse scrolled (788, 252) with delta (0, 0)
Screenshot: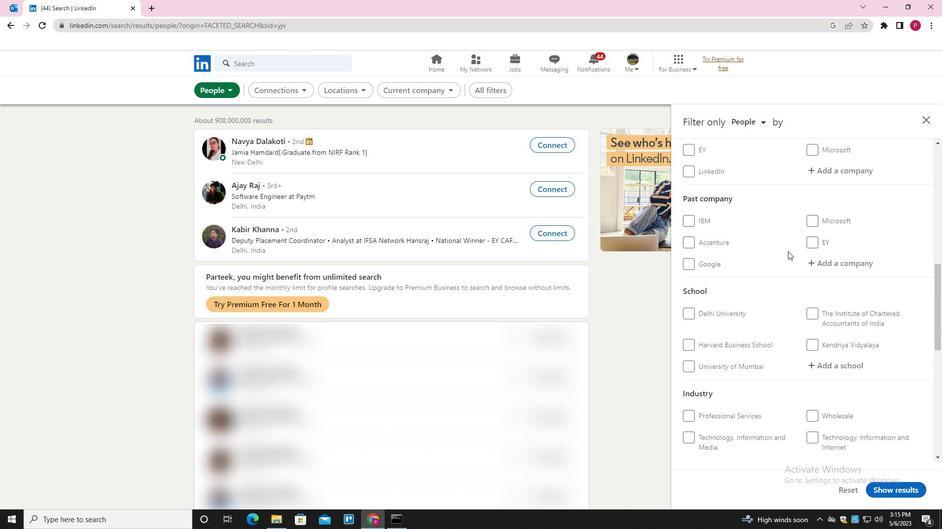 
Action: Mouse scrolled (788, 252) with delta (0, 0)
Screenshot: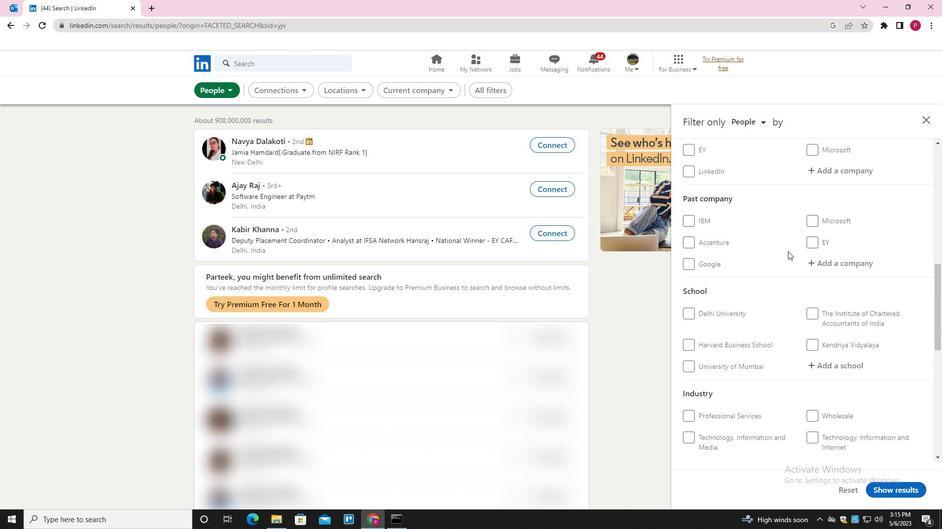
Action: Mouse moved to (827, 263)
Screenshot: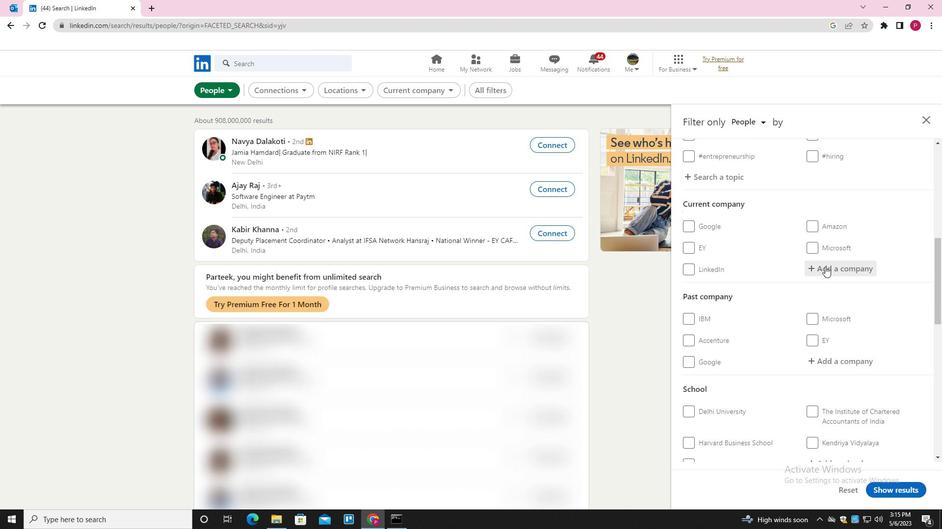 
Action: Mouse pressed left at (827, 263)
Screenshot: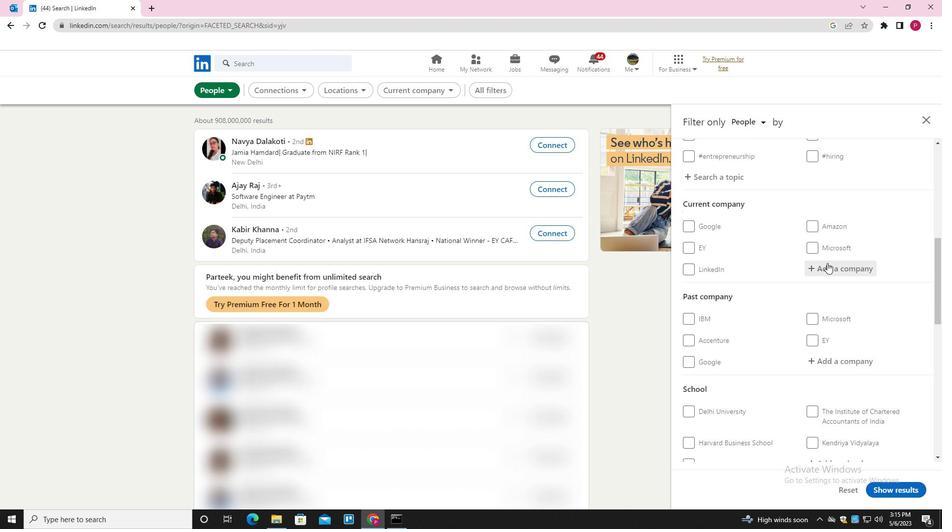 
Action: Key pressed <Key.shift>THE<Key.space><Key.shift>MILL<Key.space><Key.down><Key.enter>
Screenshot: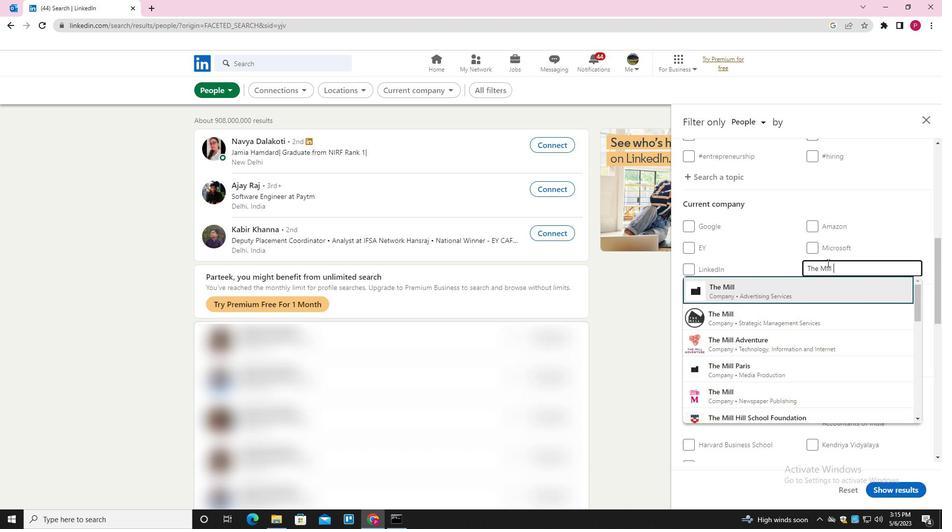 
Action: Mouse moved to (772, 359)
Screenshot: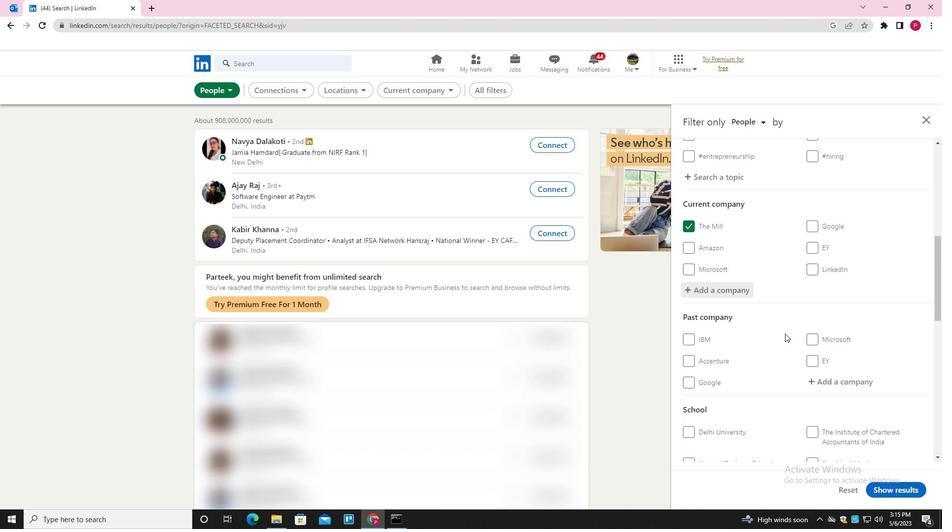 
Action: Mouse scrolled (772, 359) with delta (0, 0)
Screenshot: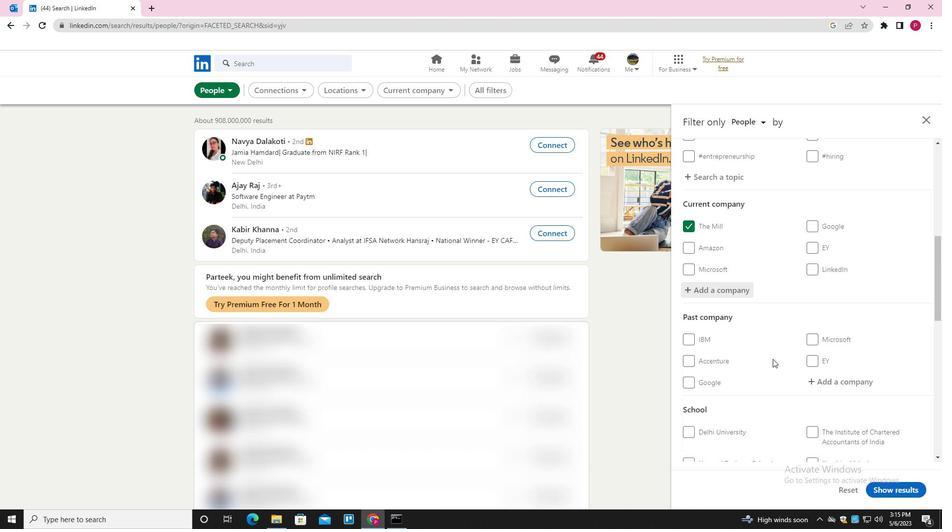 
Action: Mouse scrolled (772, 359) with delta (0, 0)
Screenshot: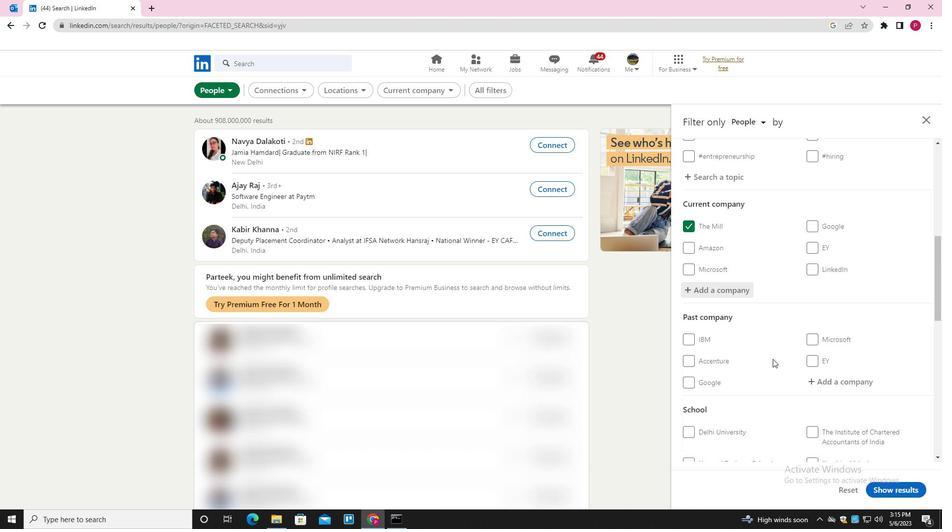 
Action: Mouse scrolled (772, 359) with delta (0, 0)
Screenshot: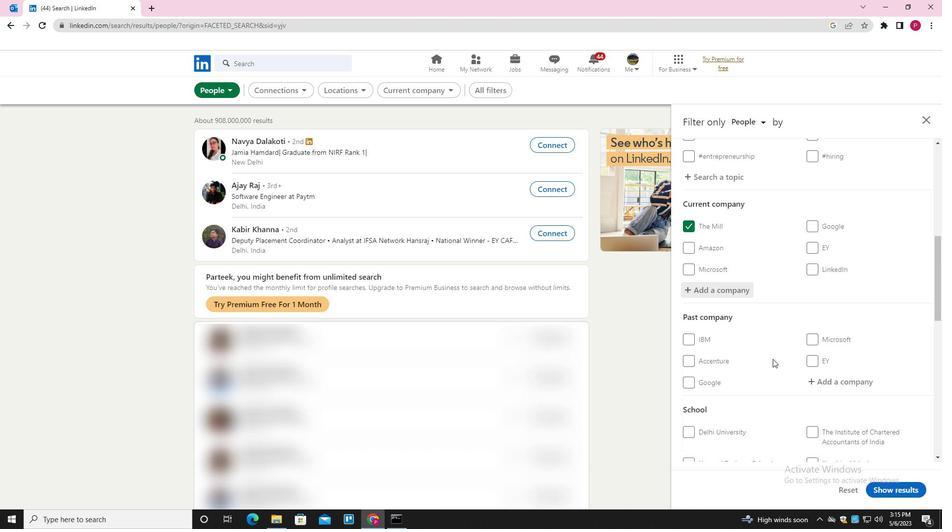 
Action: Mouse moved to (853, 337)
Screenshot: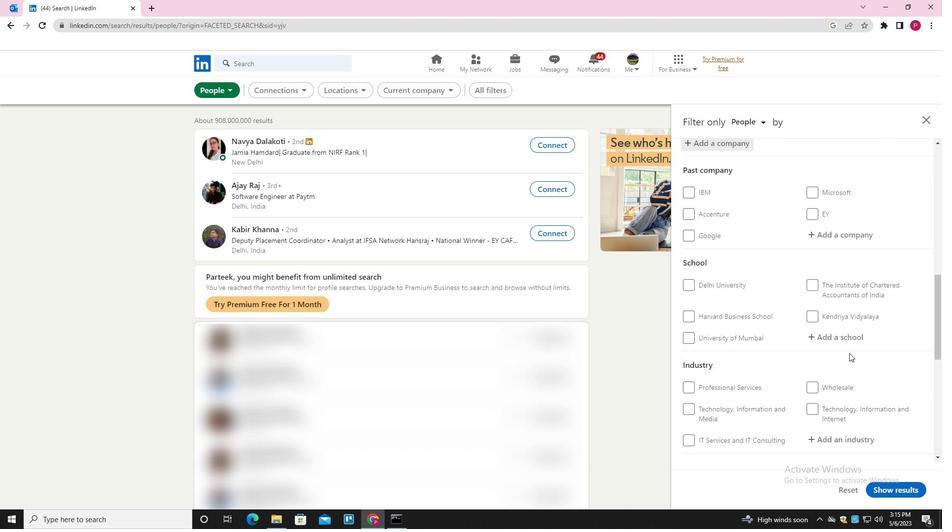 
Action: Mouse pressed left at (853, 337)
Screenshot: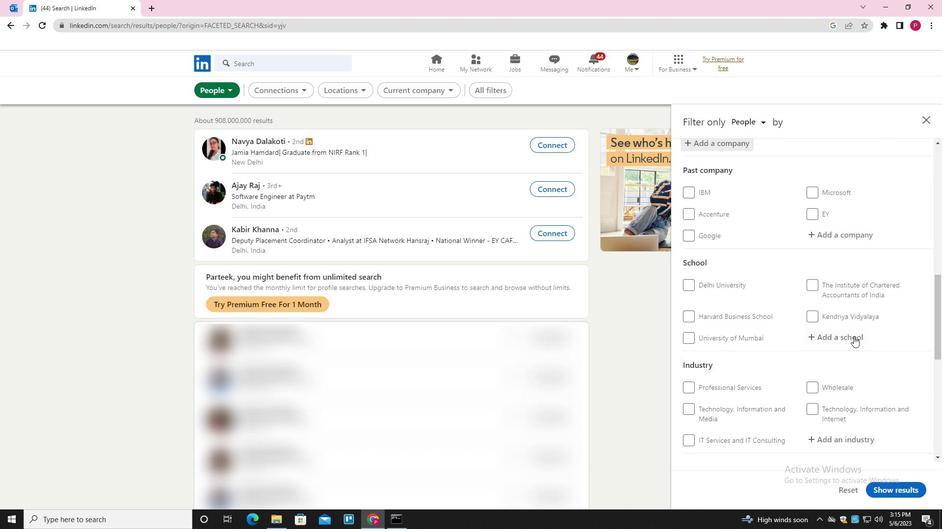 
Action: Key pressed <Key.shift>LITTLE<Key.space><Key.shift>FLOWER<Key.space><Key.shift>PUBLIC<Key.space><Key.shift><Key.shift><Key.shift><Key.shift>SCHOOL<Key.down><Key.enter>
Screenshot: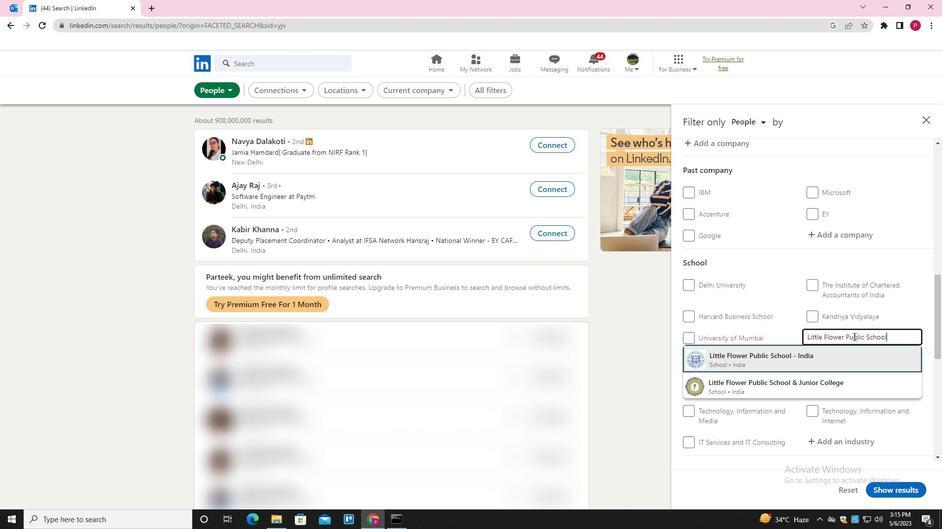 
Action: Mouse scrolled (853, 336) with delta (0, 0)
Screenshot: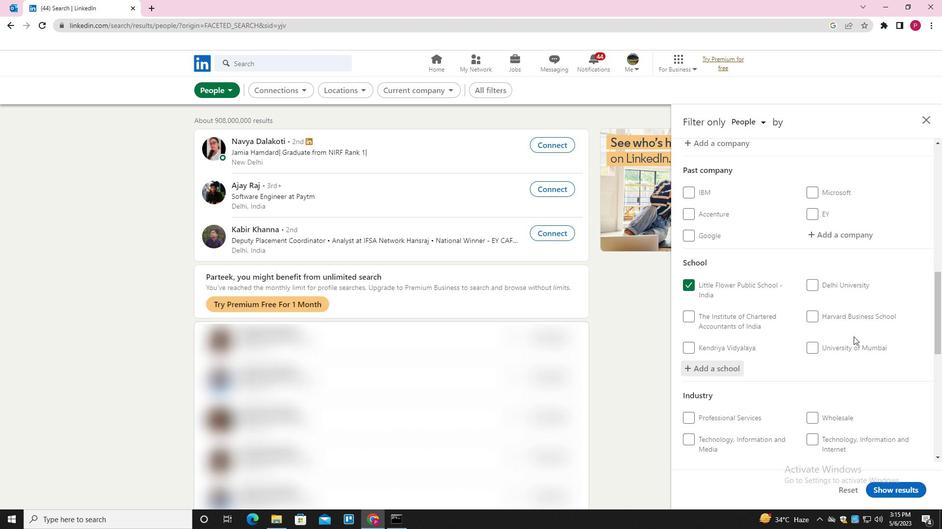 
Action: Mouse scrolled (853, 336) with delta (0, 0)
Screenshot: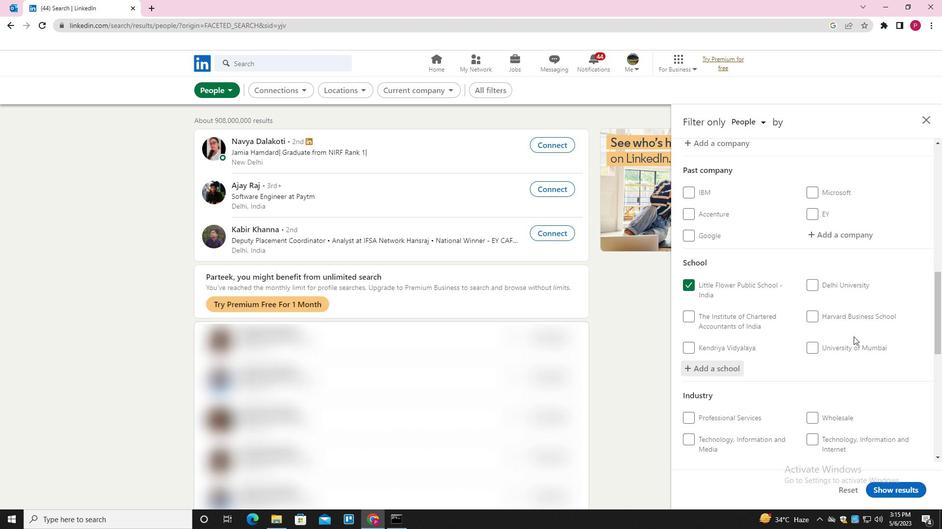 
Action: Mouse moved to (856, 334)
Screenshot: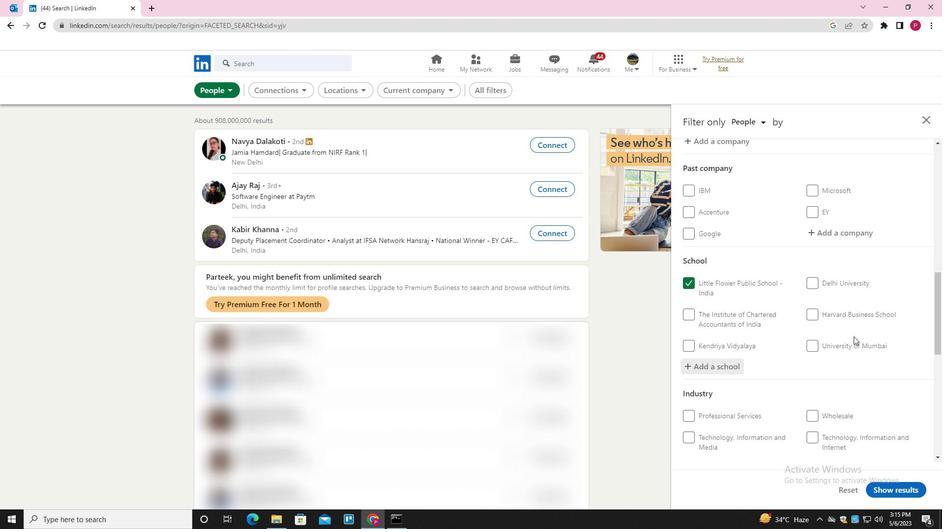 
Action: Mouse scrolled (856, 334) with delta (0, 0)
Screenshot: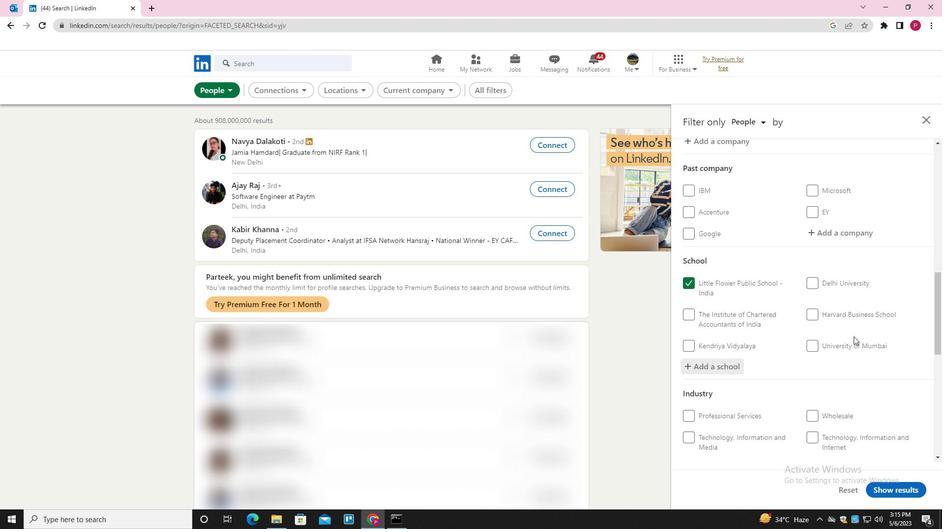 
Action: Mouse moved to (858, 333)
Screenshot: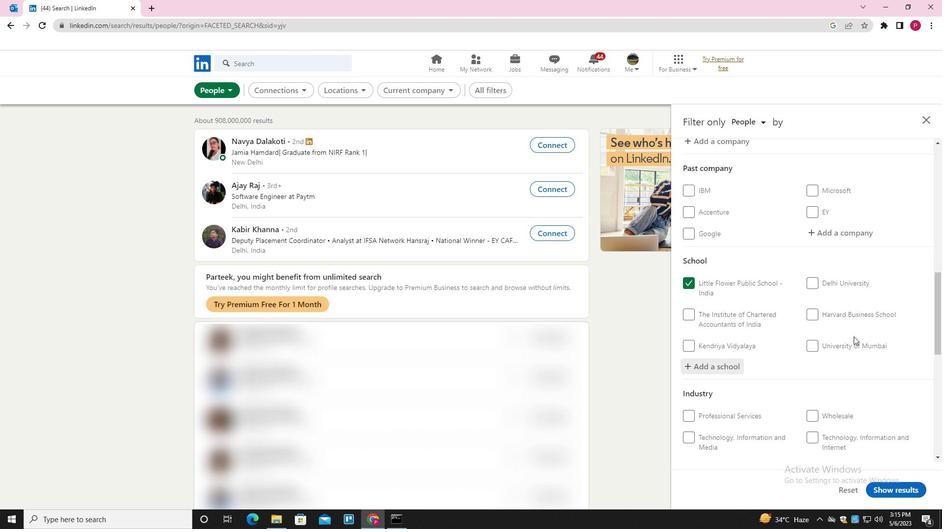 
Action: Mouse scrolled (858, 333) with delta (0, 0)
Screenshot: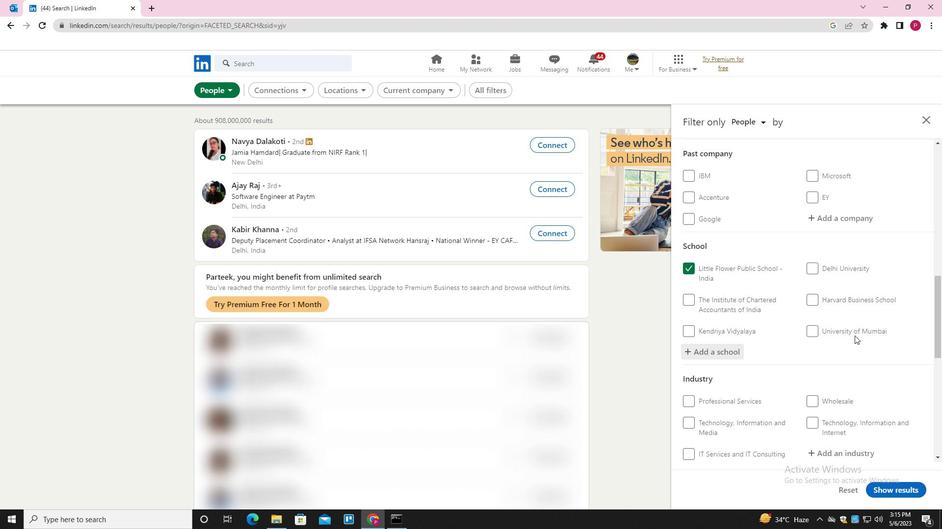 
Action: Mouse moved to (849, 279)
Screenshot: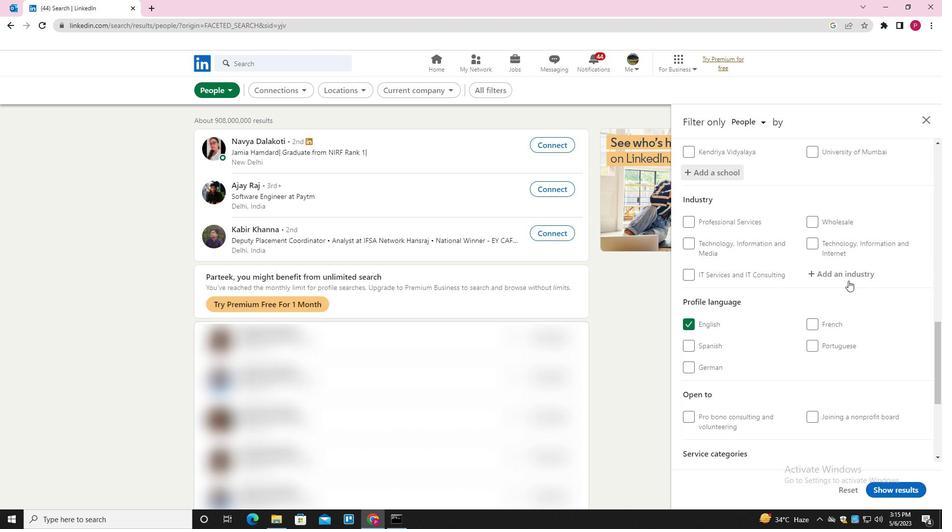 
Action: Mouse pressed left at (849, 279)
Screenshot: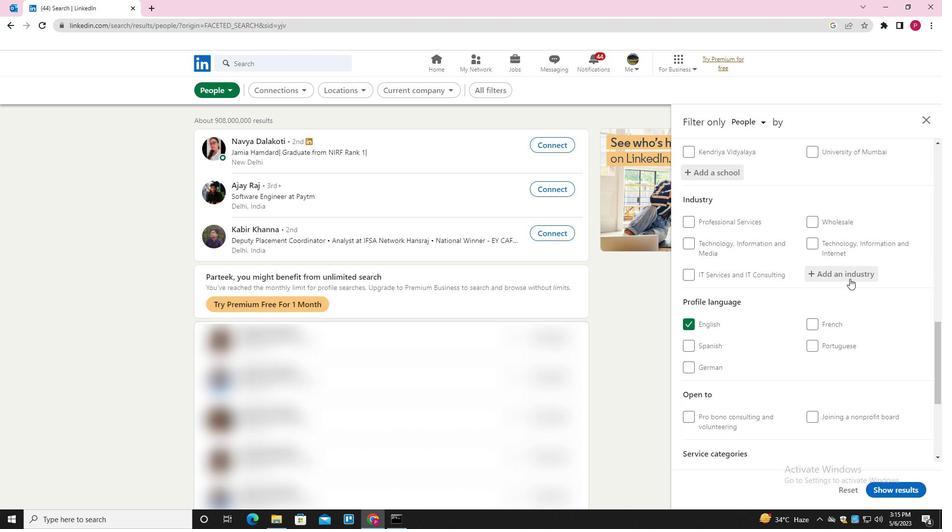 
Action: Key pressed <Key.shift>HOUSING<Key.down><Key.down><Key.enter>
Screenshot: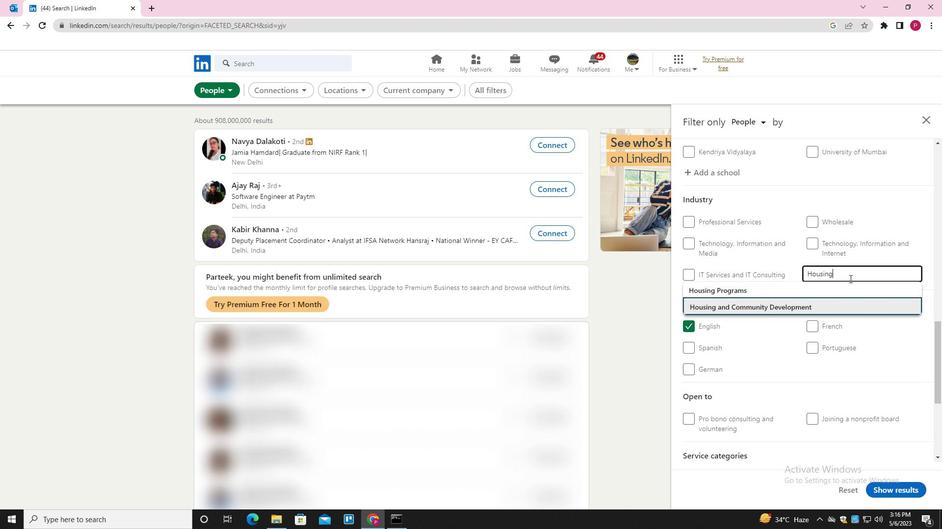 
Action: Mouse scrolled (849, 278) with delta (0, 0)
Screenshot: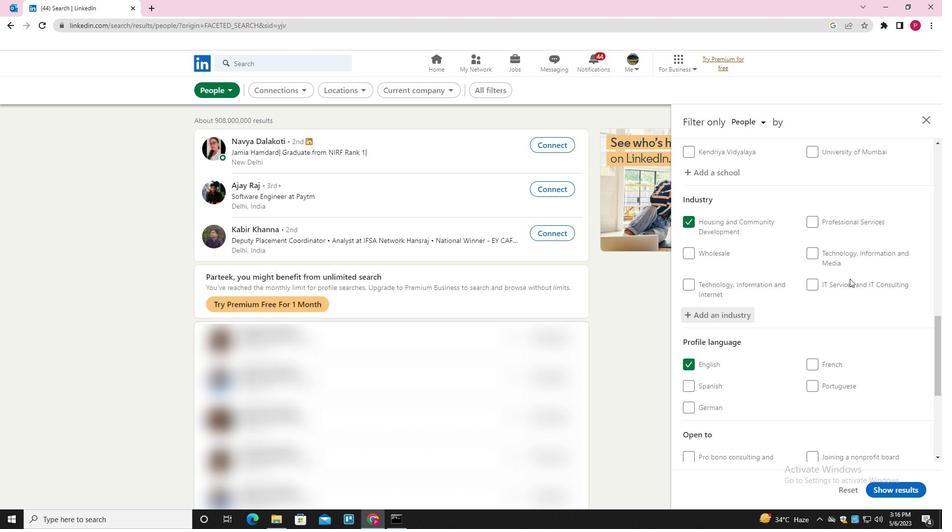 
Action: Mouse scrolled (849, 278) with delta (0, 0)
Screenshot: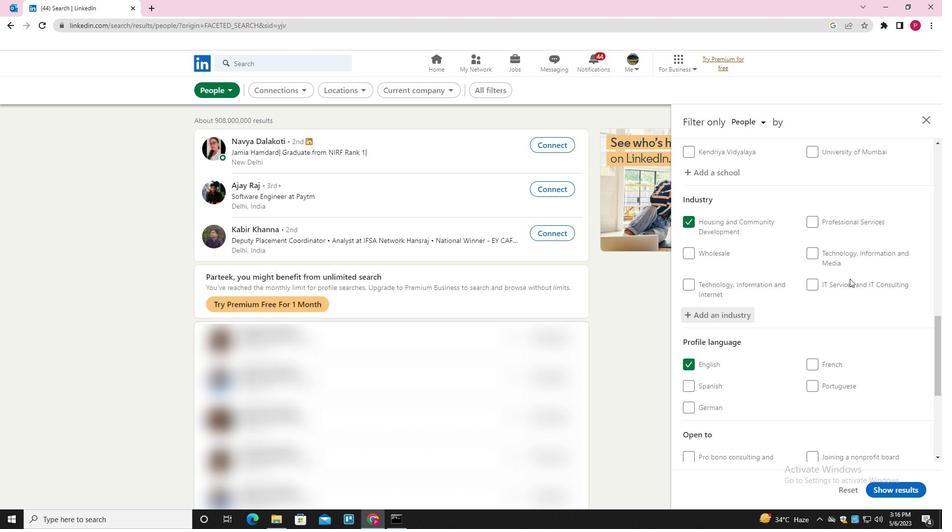 
Action: Mouse scrolled (849, 278) with delta (0, 0)
Screenshot: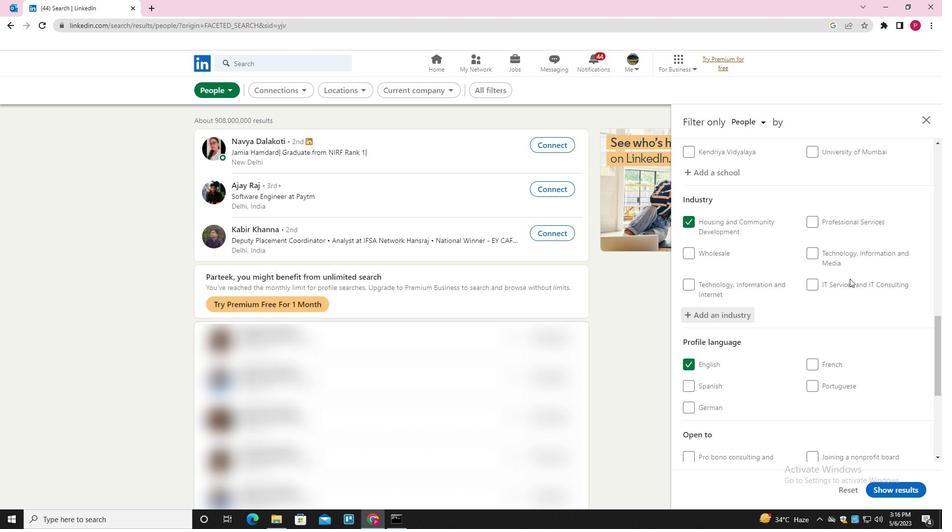 
Action: Mouse scrolled (849, 278) with delta (0, 0)
Screenshot: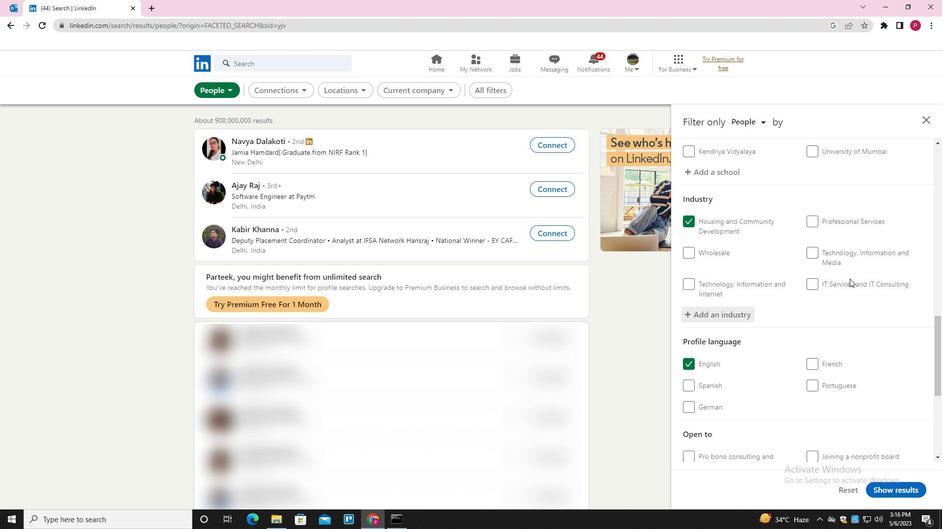 
Action: Mouse moved to (849, 286)
Screenshot: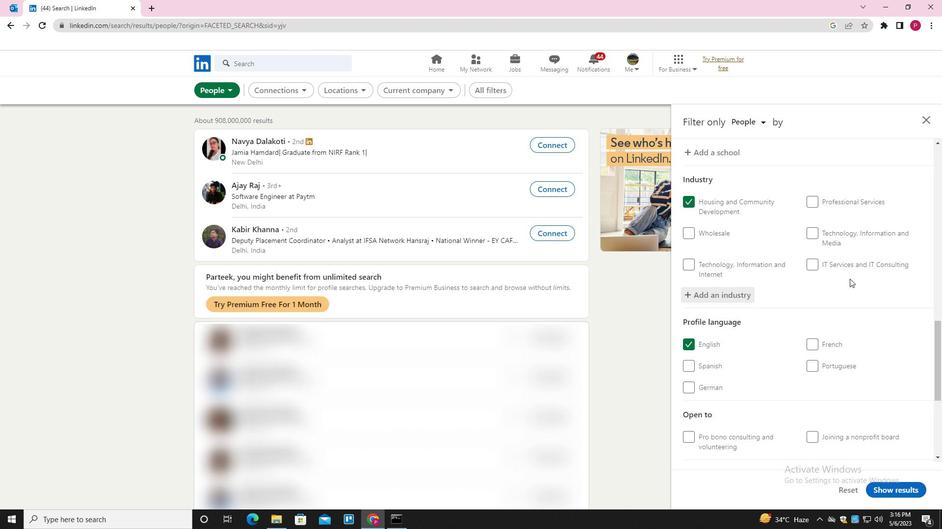 
Action: Mouse scrolled (849, 285) with delta (0, 0)
Screenshot: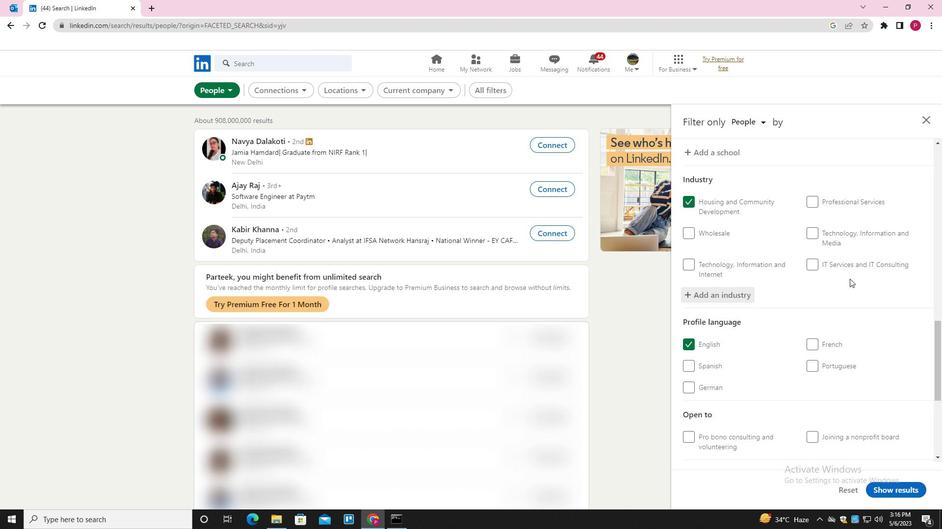 
Action: Mouse moved to (844, 327)
Screenshot: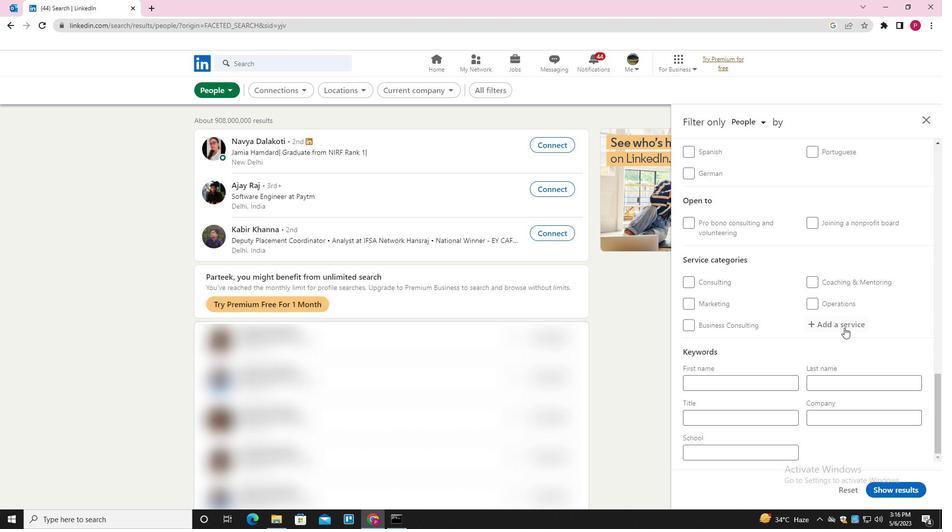 
Action: Mouse pressed left at (844, 327)
Screenshot: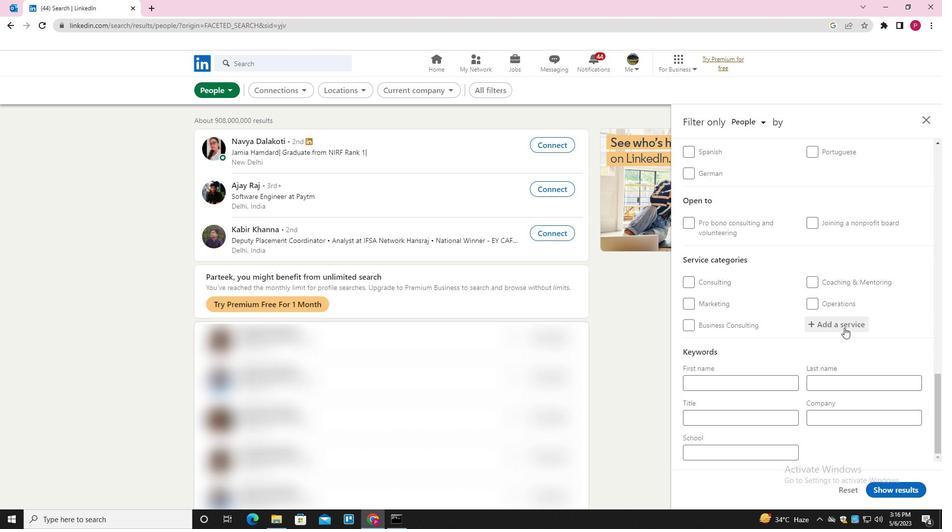 
Action: Key pressed <Key.shift><Key.shift><Key.shift><Key.shift>Y<Key.backspace>TELECOMMUNICATIONS<Key.down><Key.enter>
Screenshot: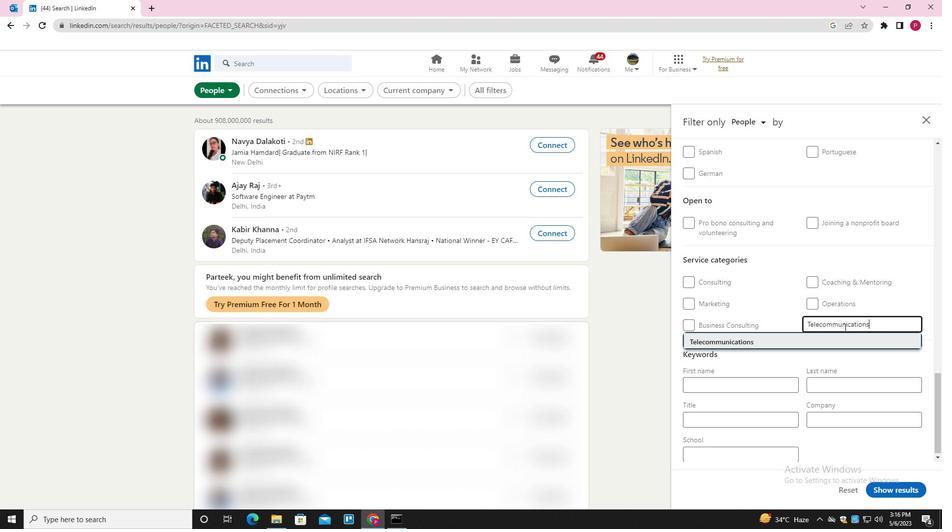 
Action: Mouse scrolled (844, 327) with delta (0, 0)
Screenshot: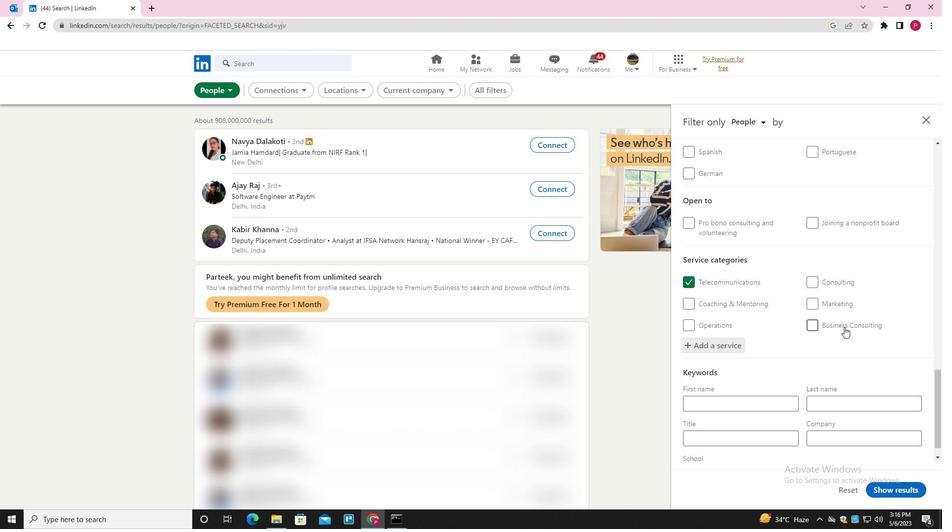 
Action: Mouse scrolled (844, 327) with delta (0, 0)
Screenshot: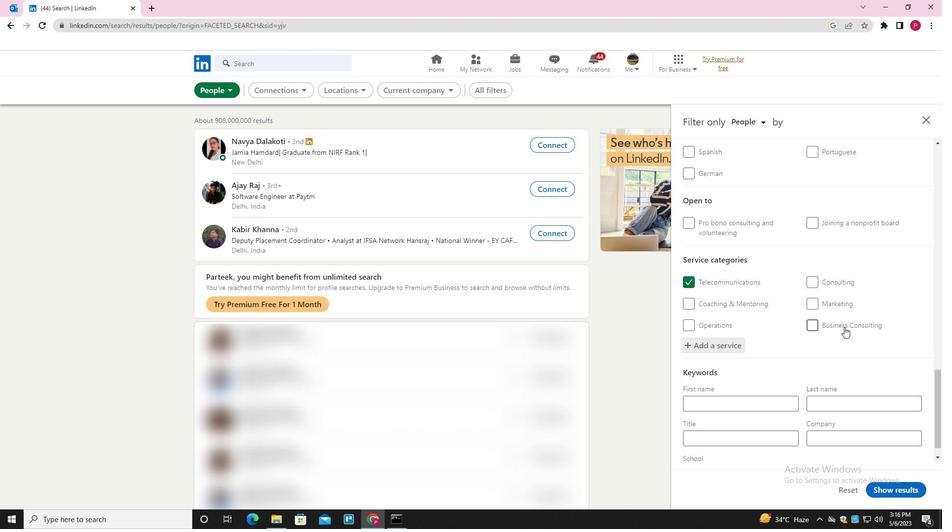 
Action: Mouse scrolled (844, 327) with delta (0, 0)
Screenshot: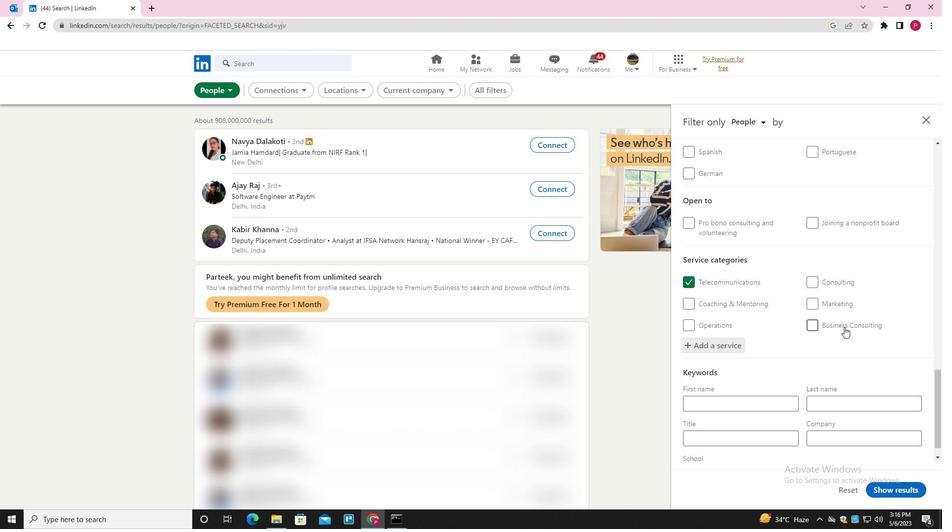 
Action: Mouse scrolled (844, 327) with delta (0, 0)
Screenshot: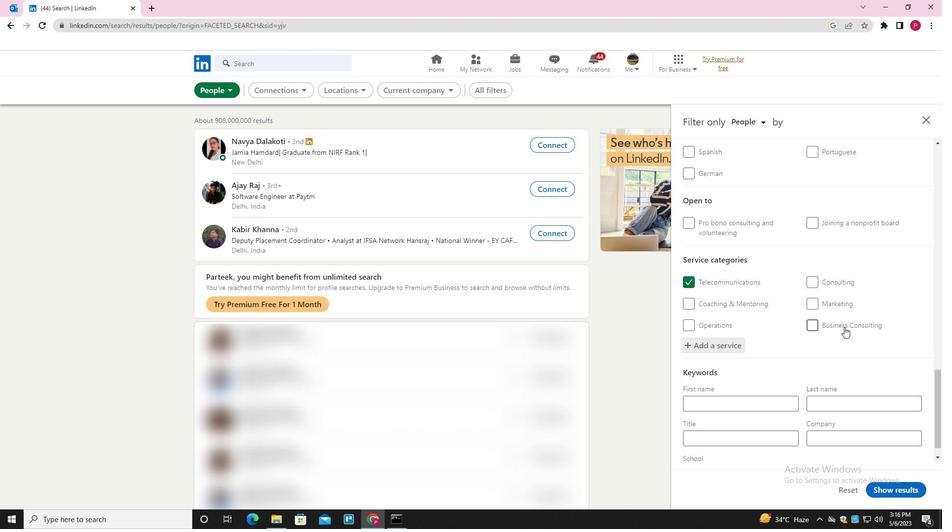 
Action: Mouse moved to (844, 327)
Screenshot: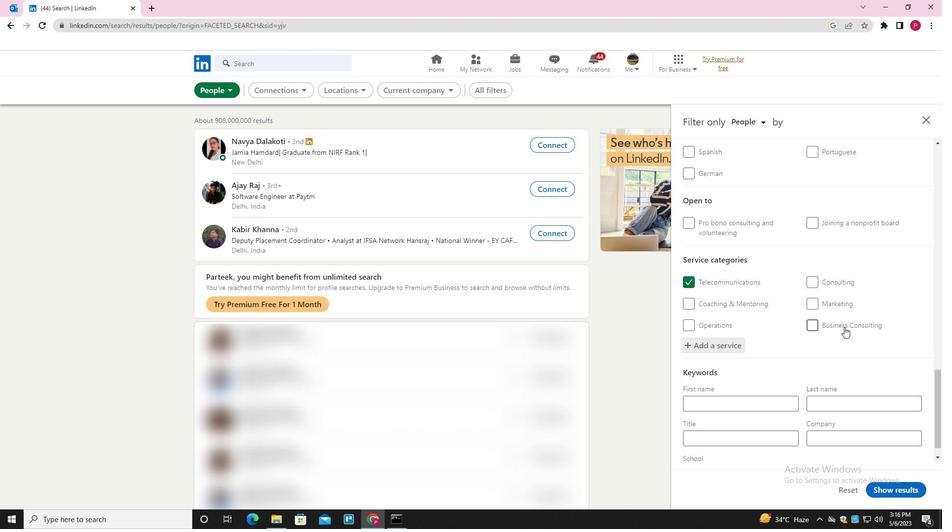 
Action: Mouse scrolled (844, 327) with delta (0, 0)
Screenshot: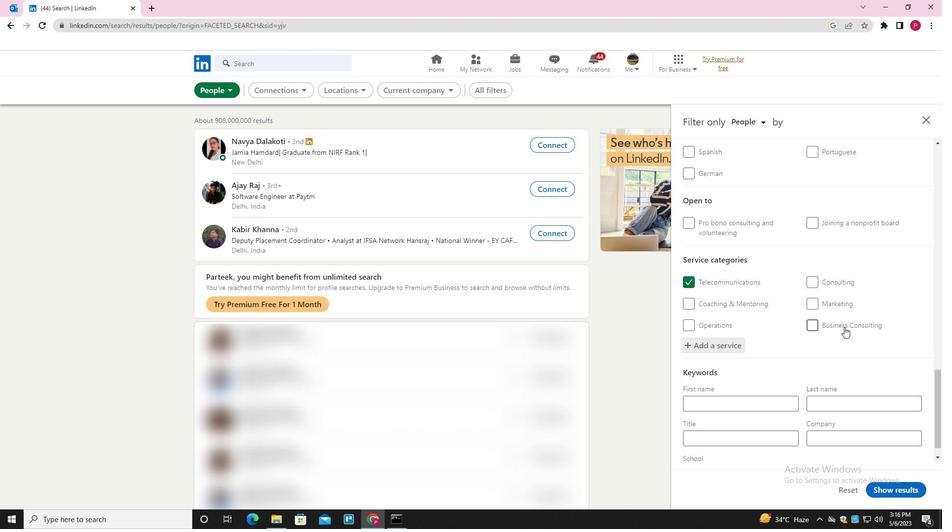 
Action: Mouse moved to (839, 330)
Screenshot: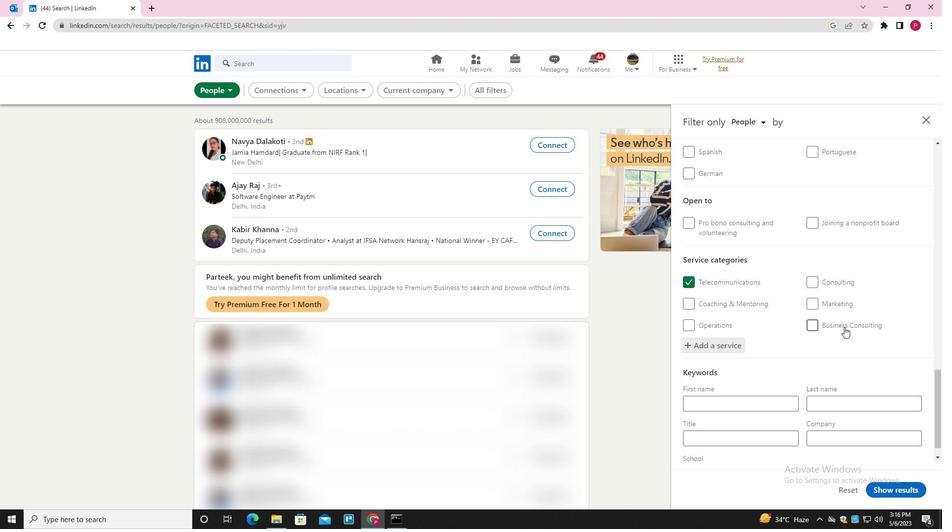 
Action: Mouse scrolled (839, 330) with delta (0, 0)
Screenshot: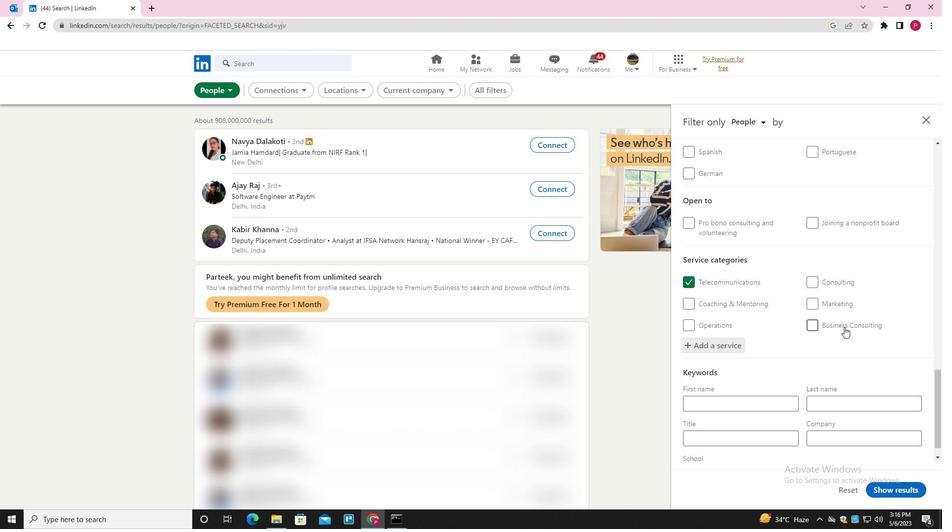 
Action: Mouse moved to (730, 416)
Screenshot: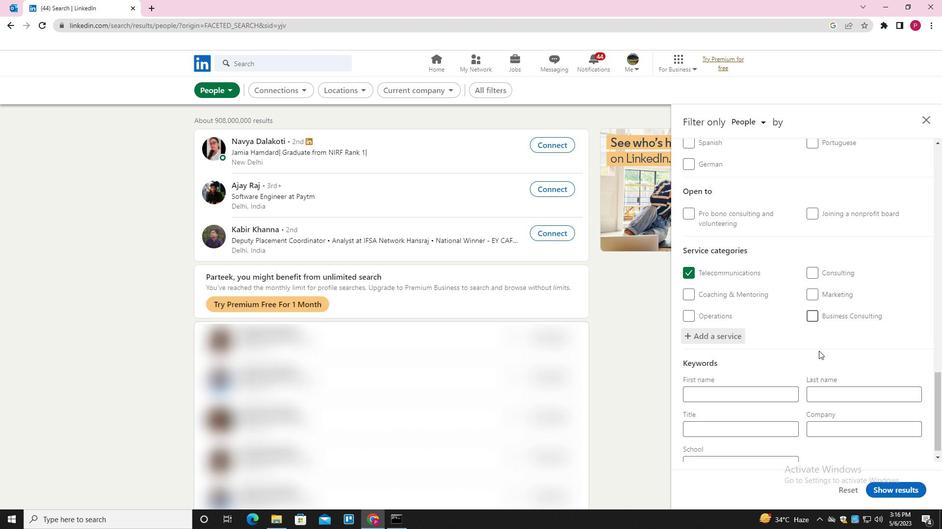 
Action: Mouse pressed left at (730, 416)
Screenshot: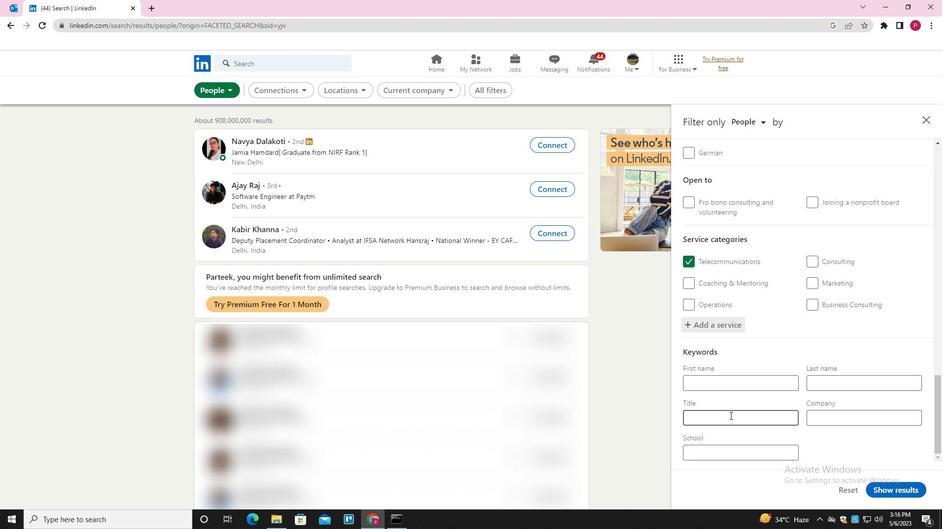 
Action: Mouse moved to (729, 416)
Screenshot: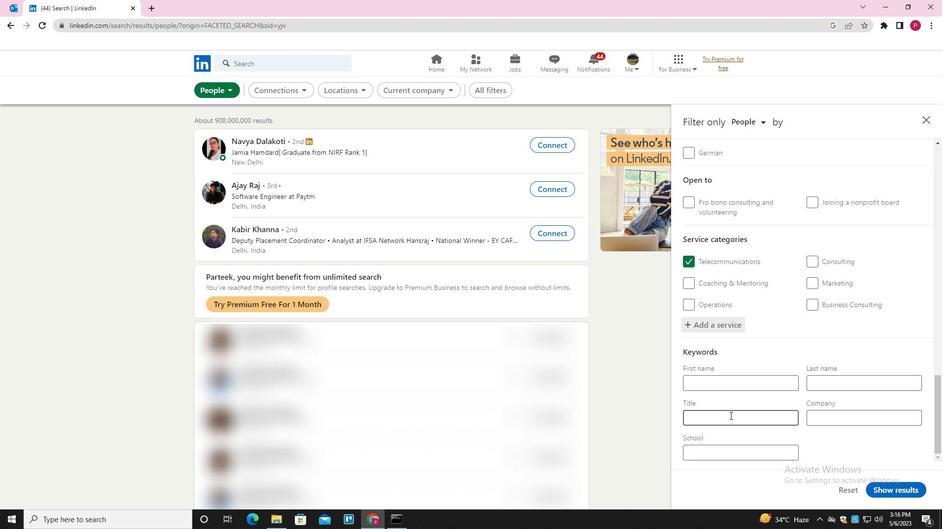 
Action: Key pressed <Key.shift>CONTROLLER
Screenshot: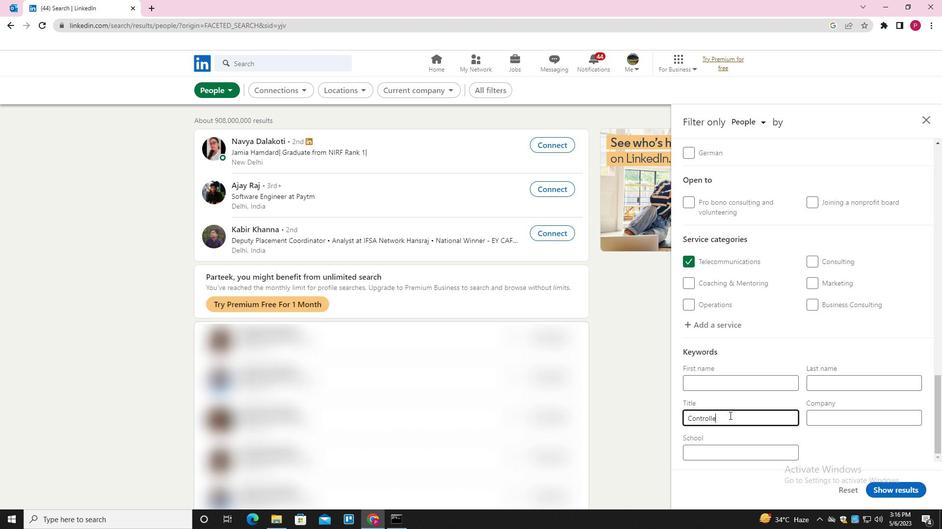 
Action: Mouse moved to (883, 491)
Screenshot: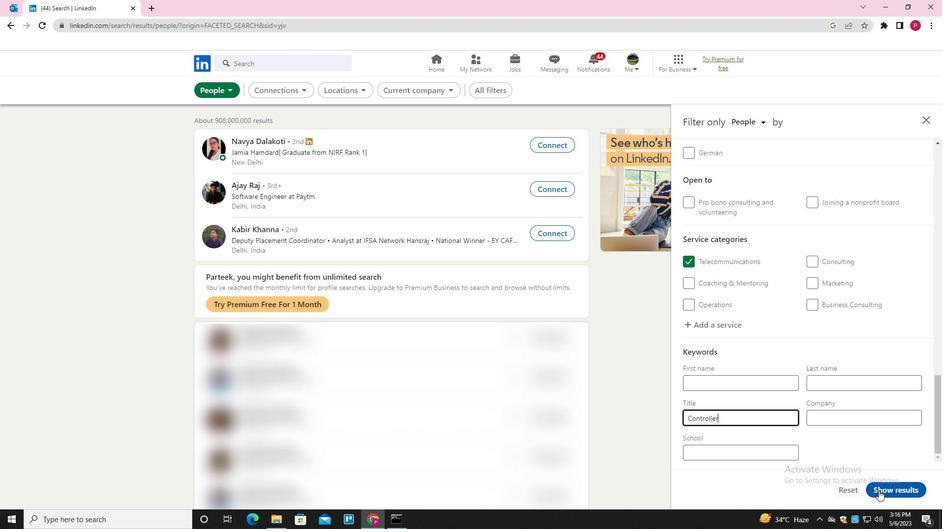 
Action: Mouse pressed left at (883, 491)
Screenshot: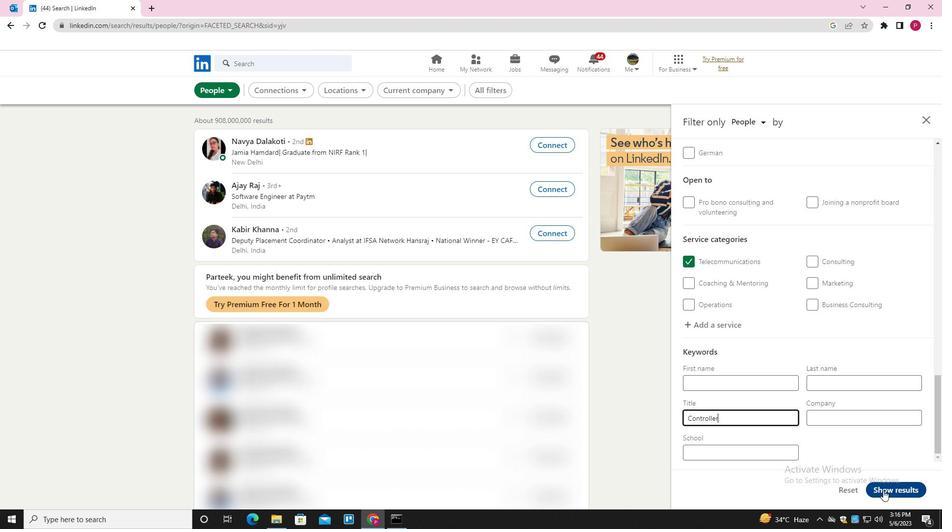 
Action: Mouse moved to (495, 277)
Screenshot: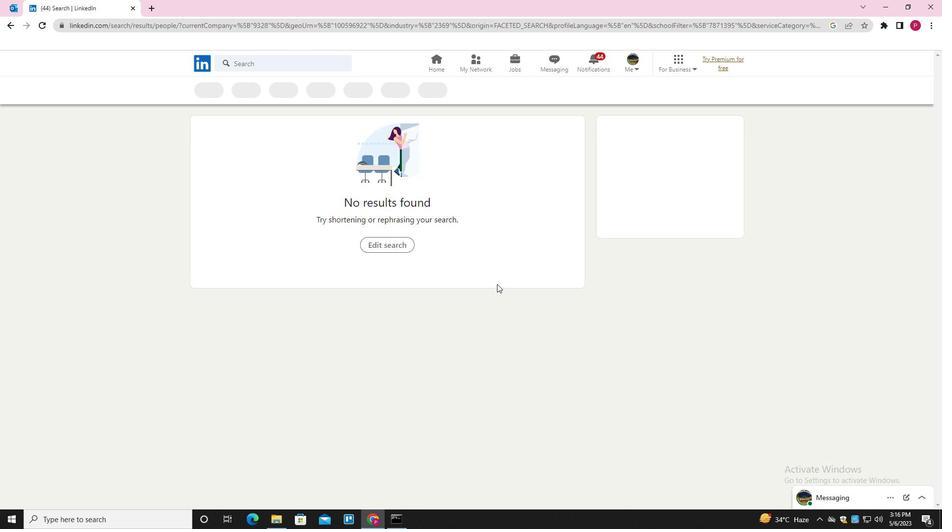 
